 Task: Create a due date automation trigger when advanced on, on the monday before a card is due add fields without custom field "Resume" set to a number greater or equal to 1 and lower or equal to 10 at 11:00 AM.
Action: Mouse moved to (957, 283)
Screenshot: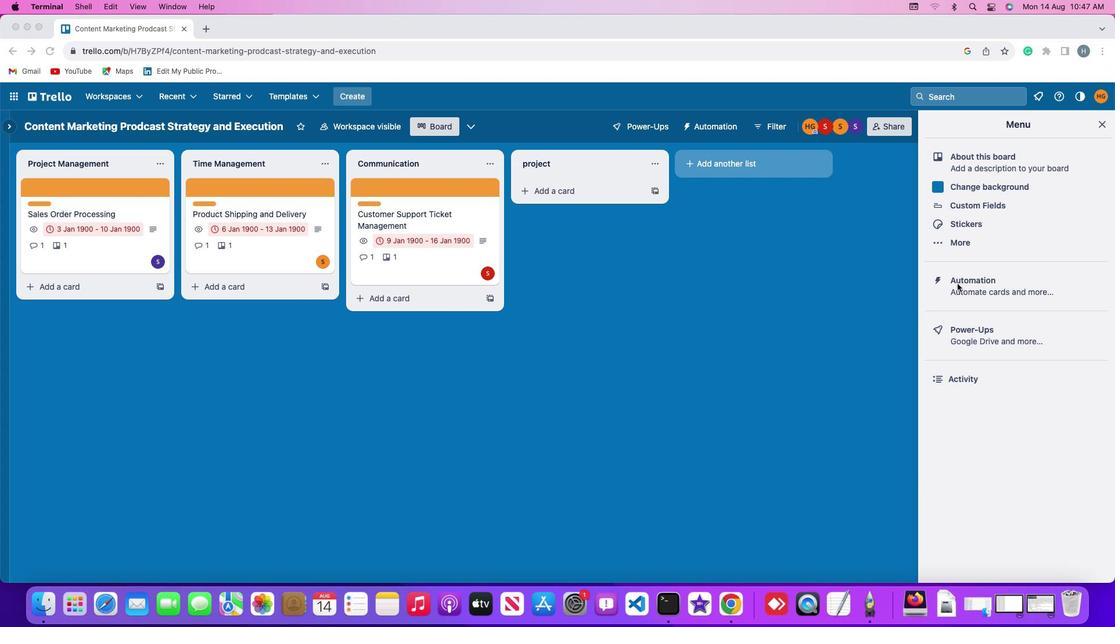 
Action: Mouse pressed left at (957, 283)
Screenshot: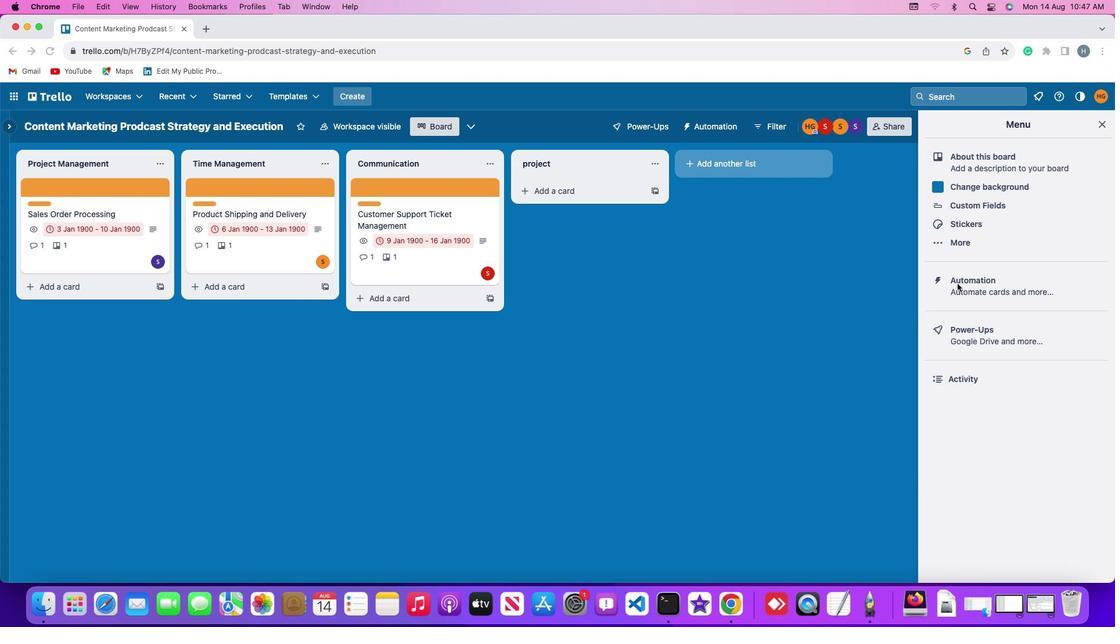 
Action: Mouse pressed left at (957, 283)
Screenshot: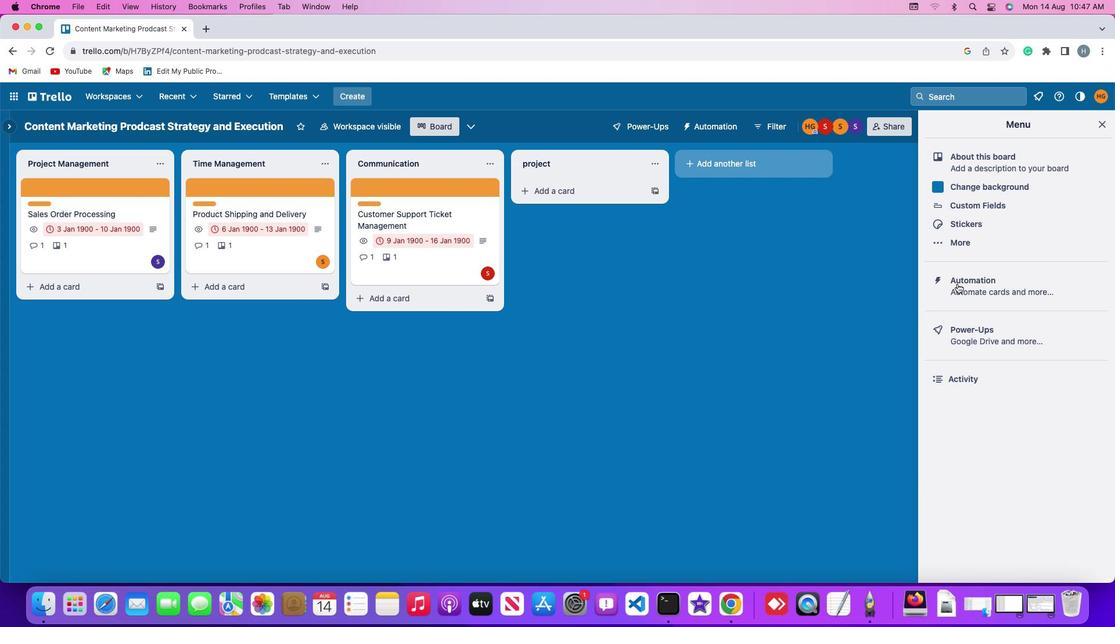 
Action: Mouse moved to (76, 275)
Screenshot: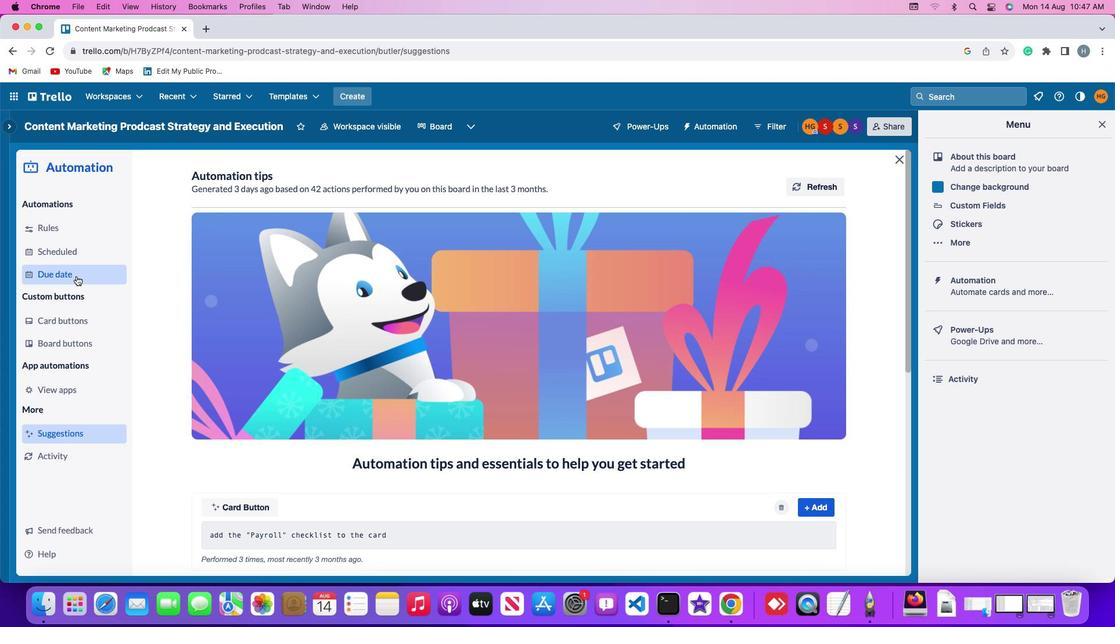 
Action: Mouse pressed left at (76, 275)
Screenshot: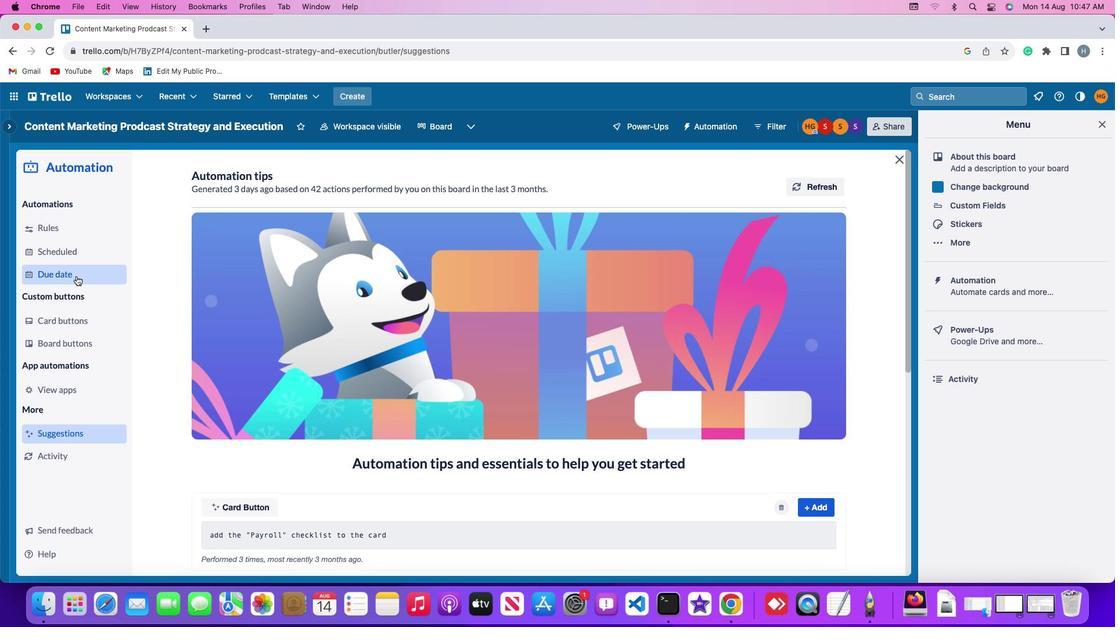 
Action: Mouse moved to (767, 178)
Screenshot: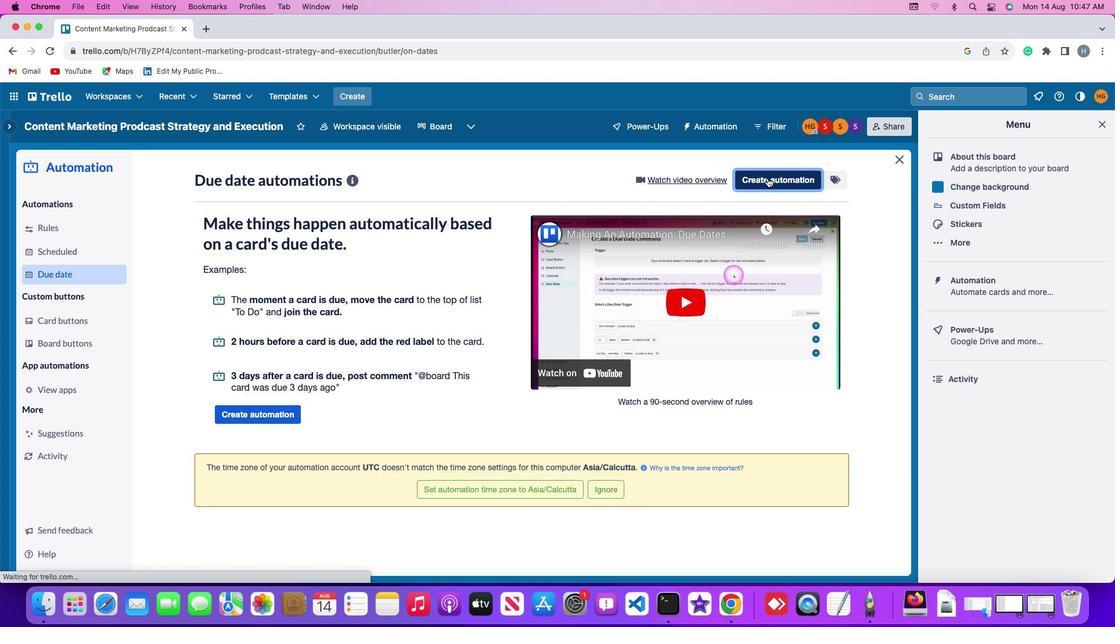 
Action: Mouse pressed left at (767, 178)
Screenshot: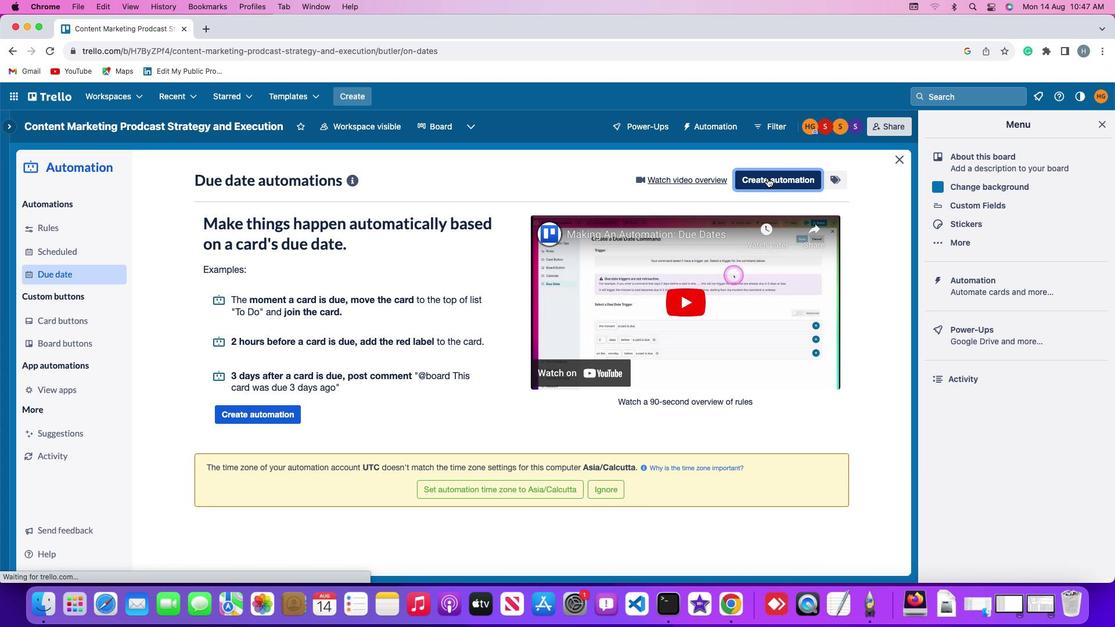 
Action: Mouse moved to (272, 289)
Screenshot: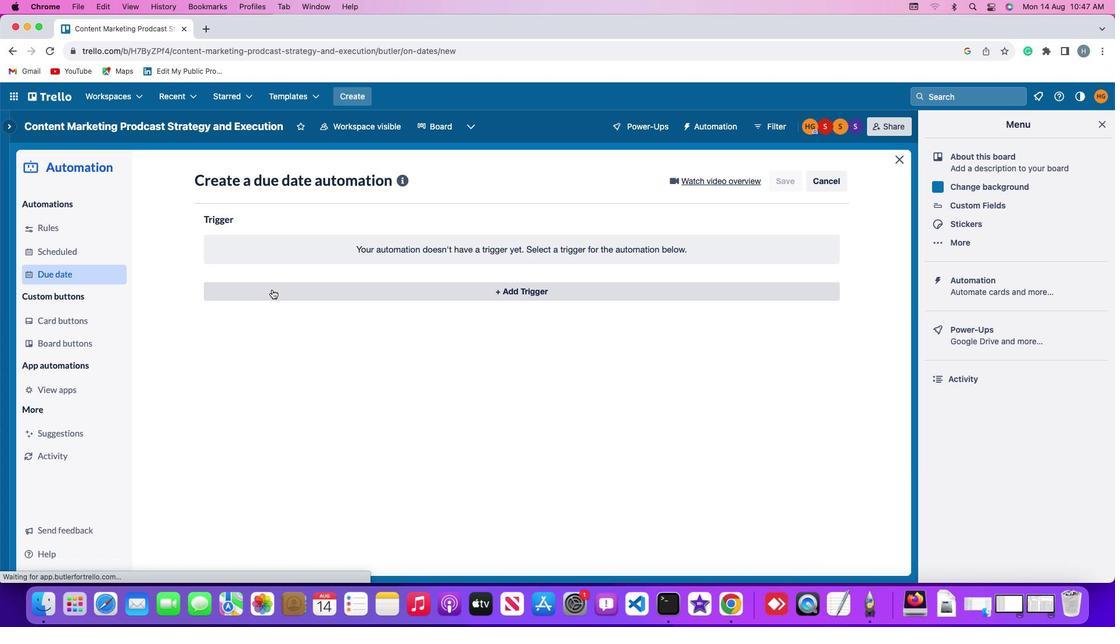 
Action: Mouse pressed left at (272, 289)
Screenshot: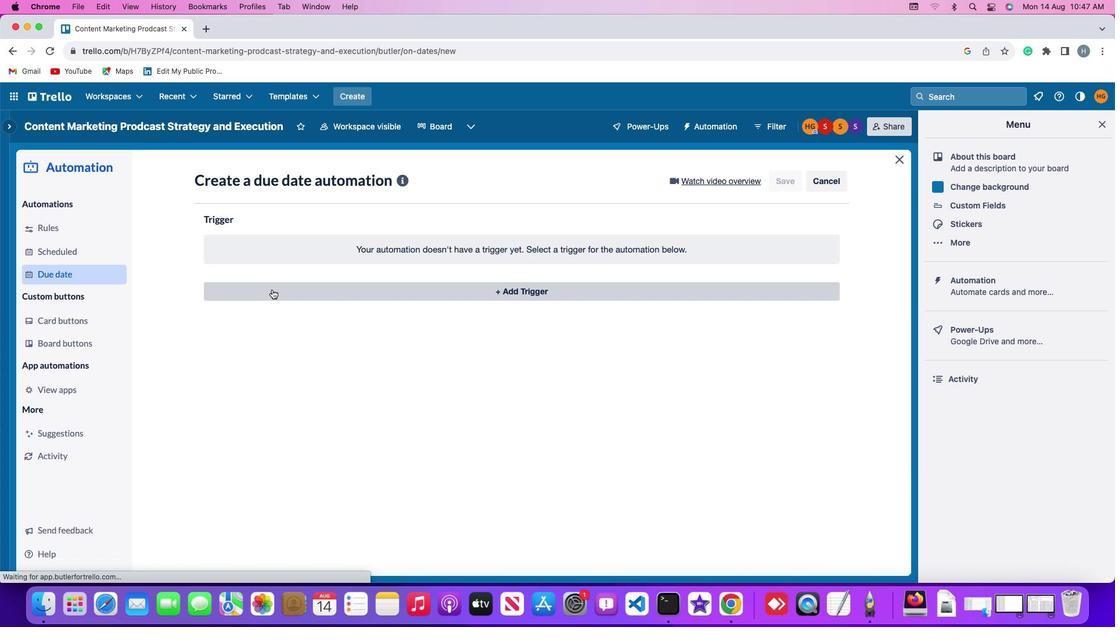 
Action: Mouse moved to (249, 513)
Screenshot: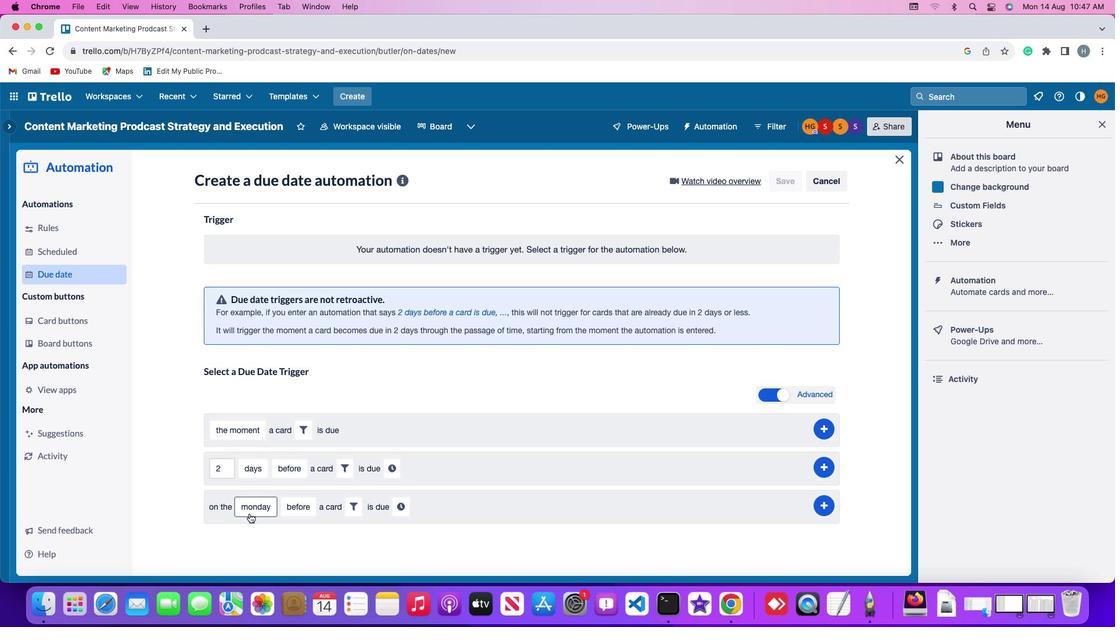 
Action: Mouse pressed left at (249, 513)
Screenshot: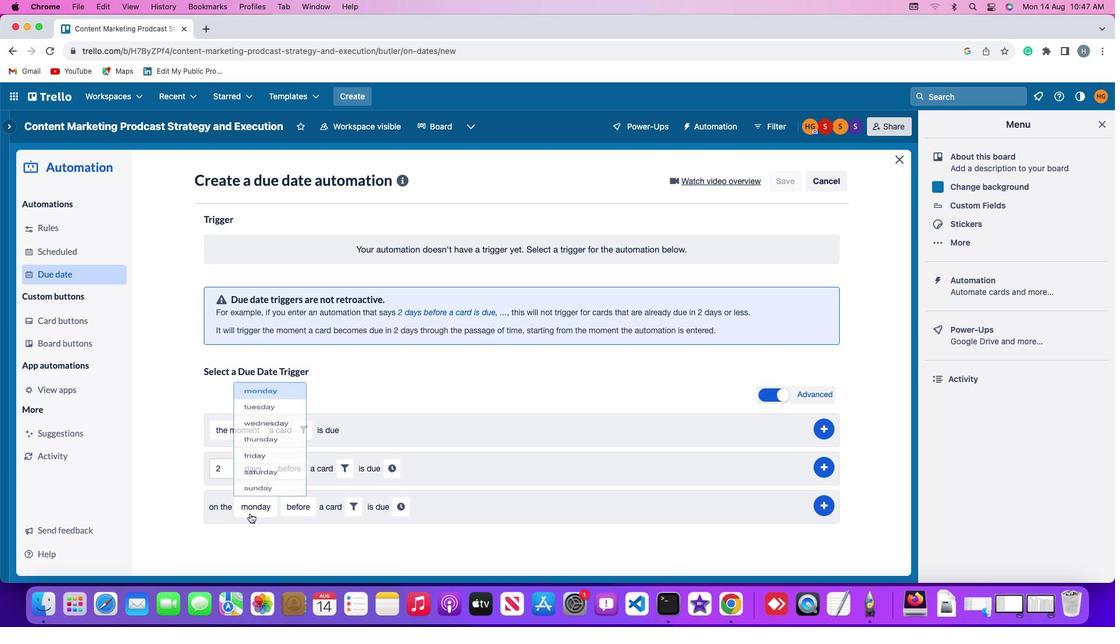 
Action: Mouse moved to (276, 348)
Screenshot: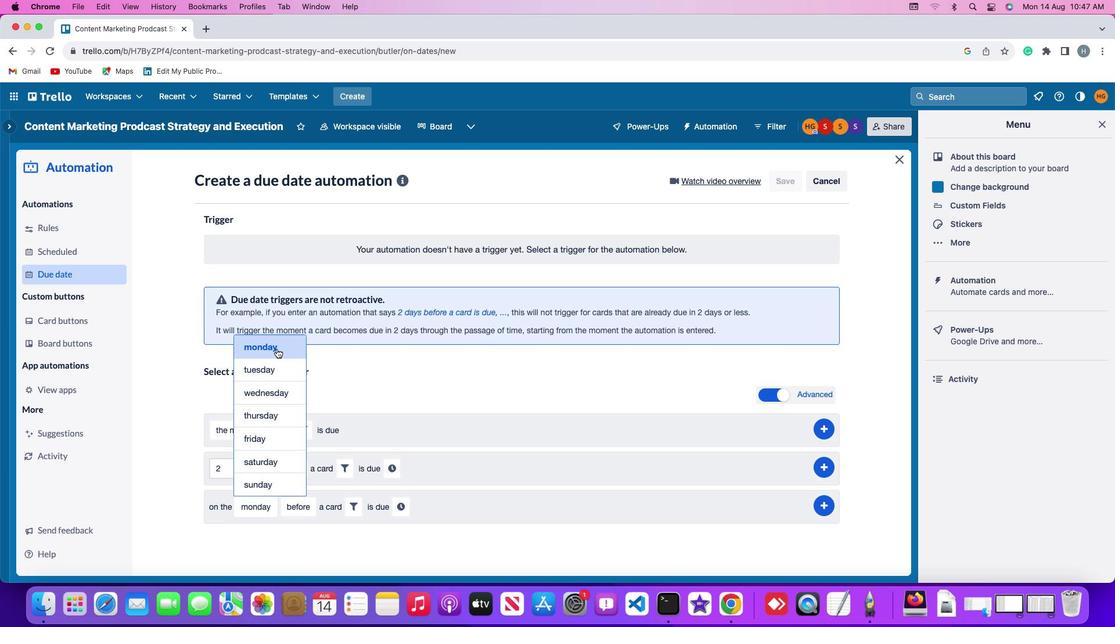 
Action: Mouse pressed left at (276, 348)
Screenshot: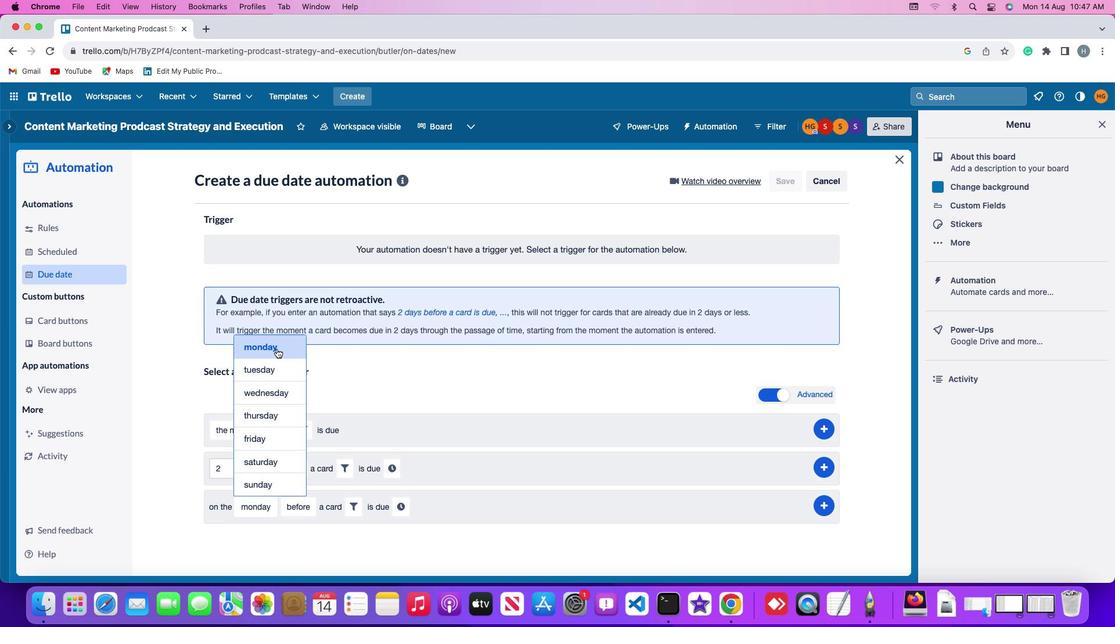 
Action: Mouse moved to (300, 501)
Screenshot: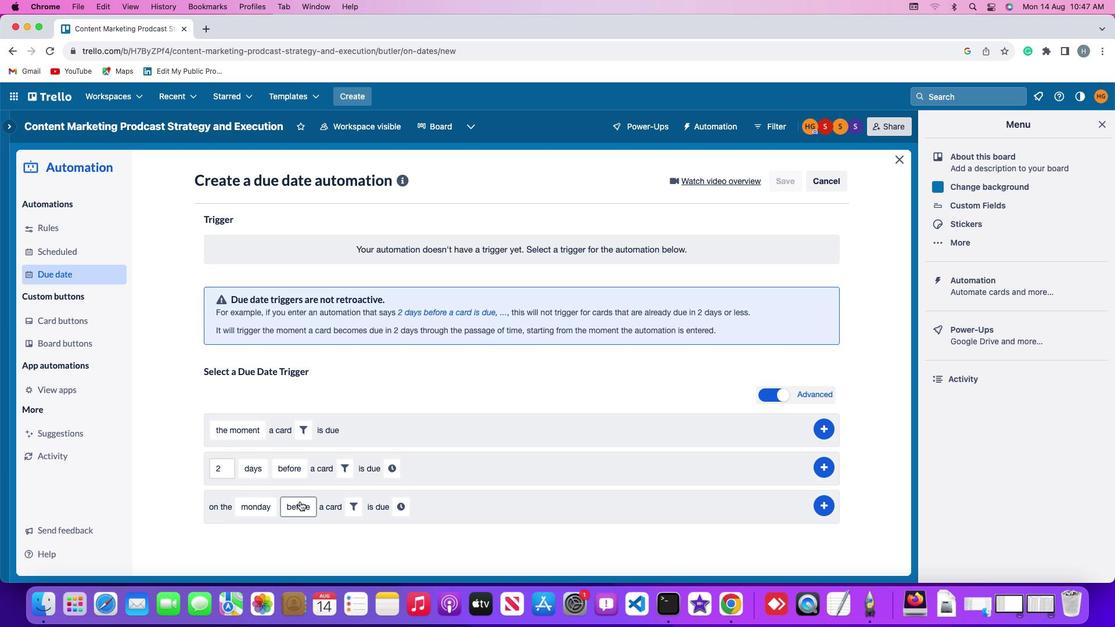 
Action: Mouse pressed left at (300, 501)
Screenshot: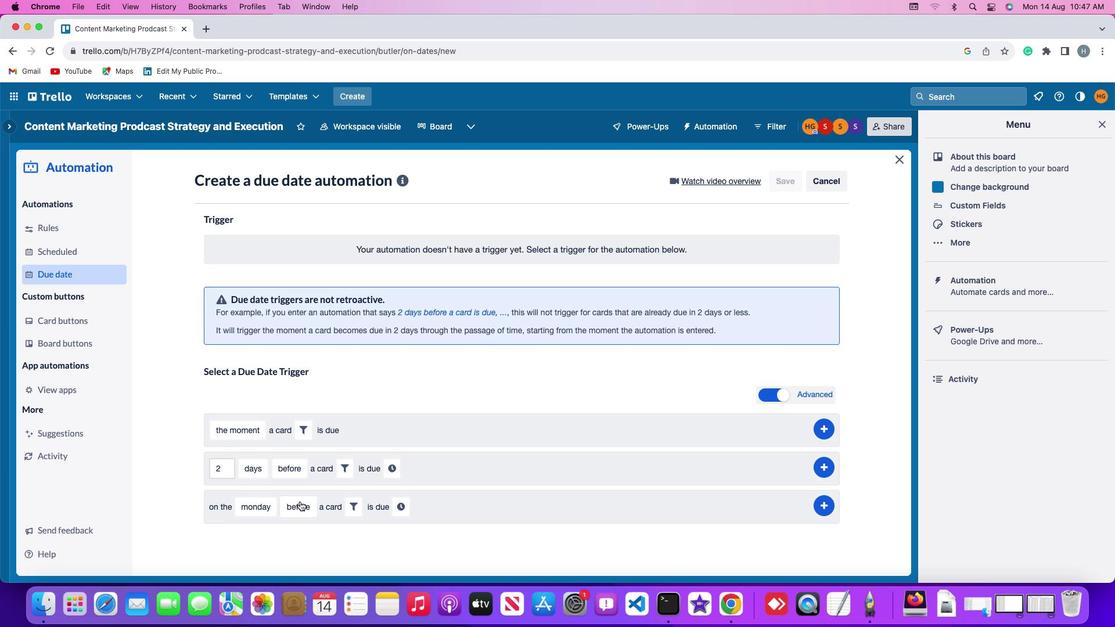 
Action: Mouse moved to (315, 418)
Screenshot: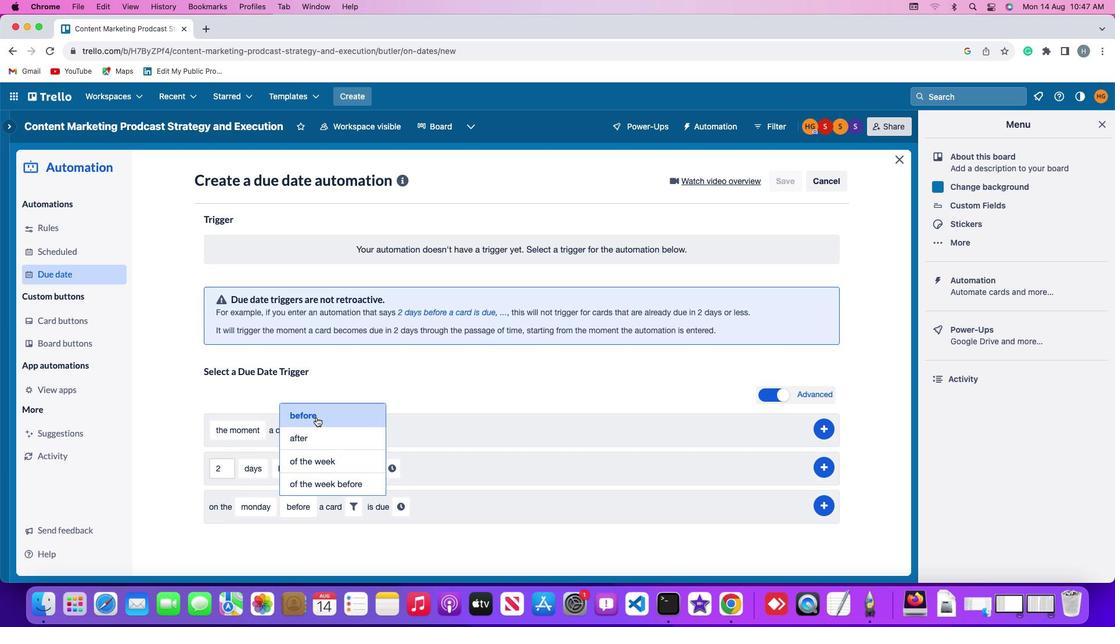 
Action: Mouse pressed left at (315, 418)
Screenshot: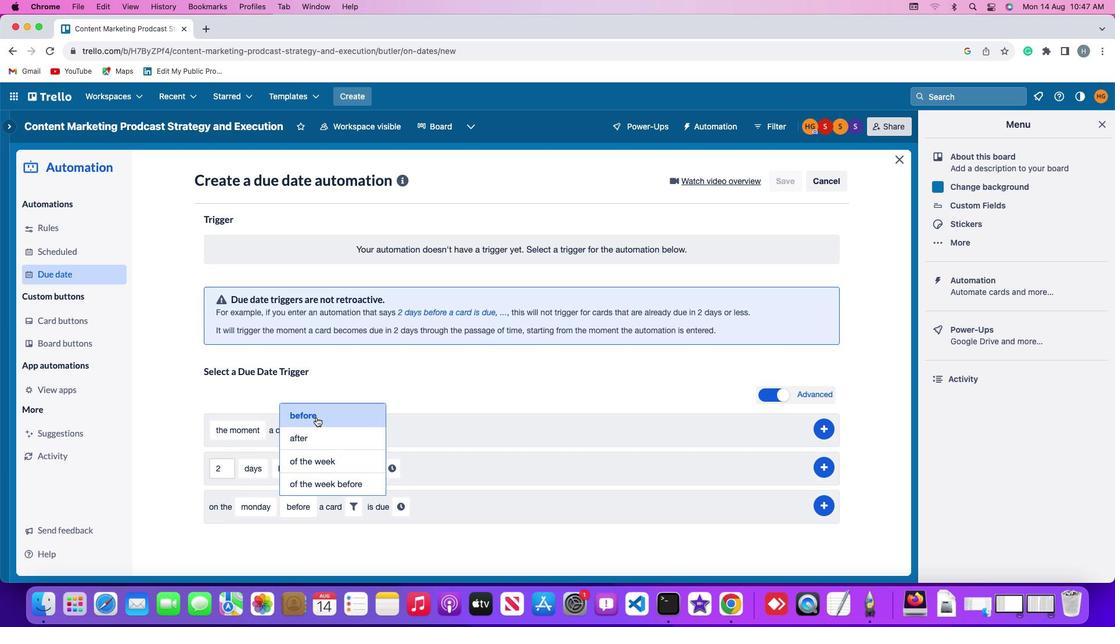 
Action: Mouse moved to (354, 509)
Screenshot: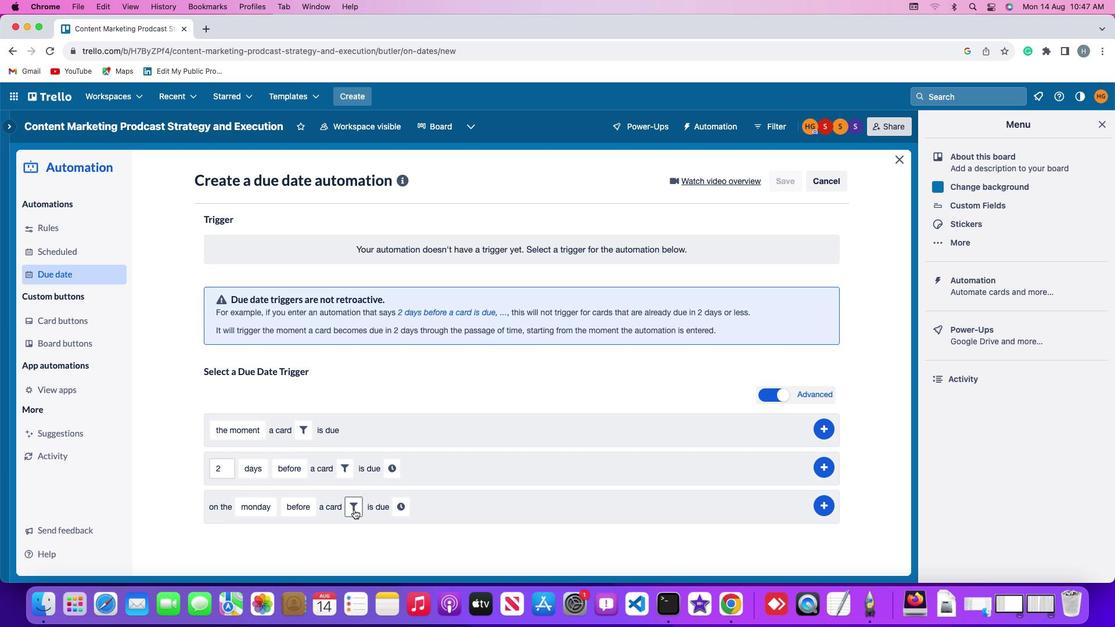 
Action: Mouse pressed left at (354, 509)
Screenshot: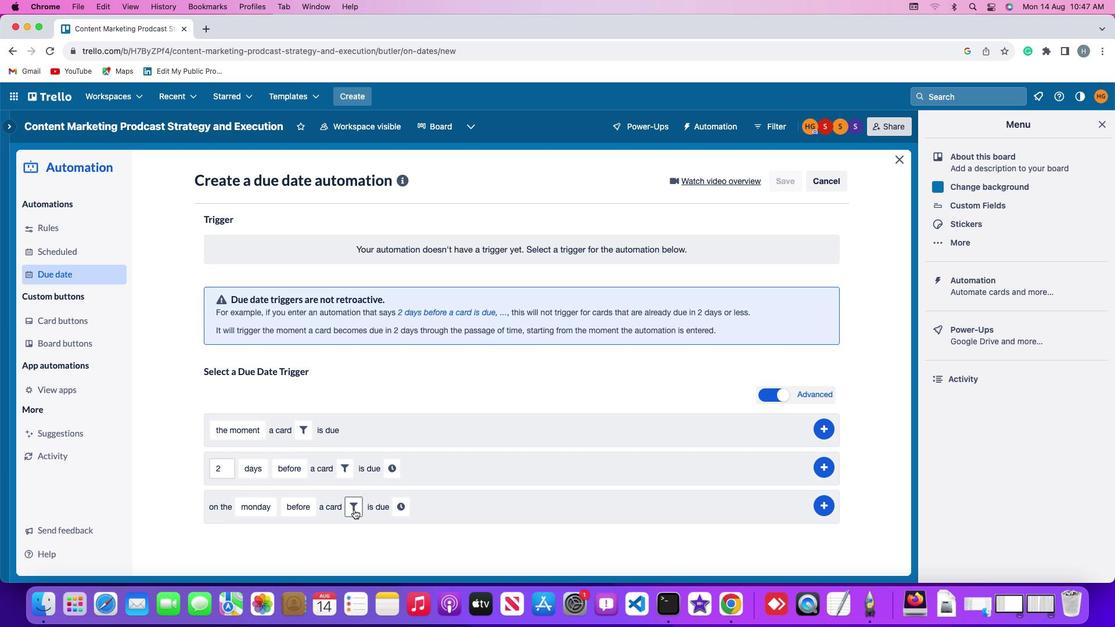 
Action: Mouse moved to (541, 547)
Screenshot: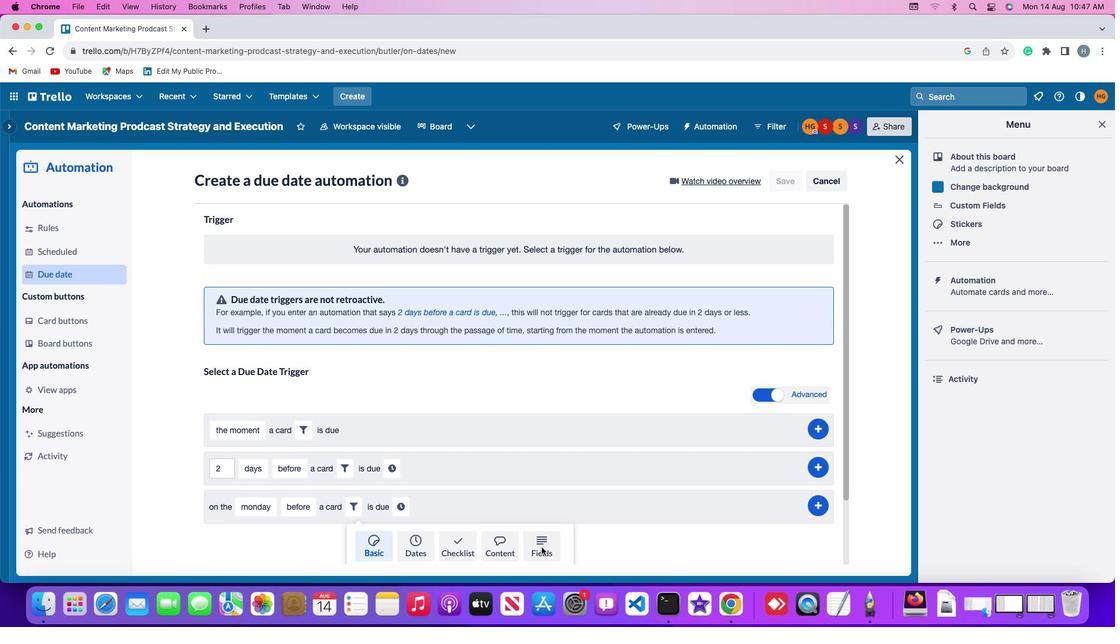 
Action: Mouse pressed left at (541, 547)
Screenshot: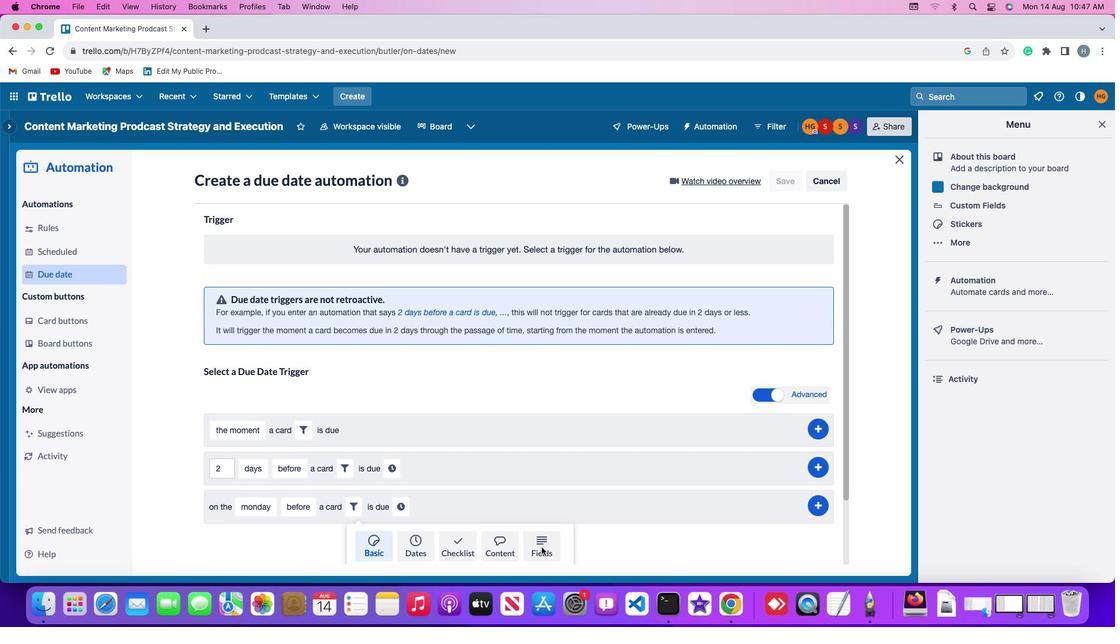 
Action: Mouse moved to (279, 534)
Screenshot: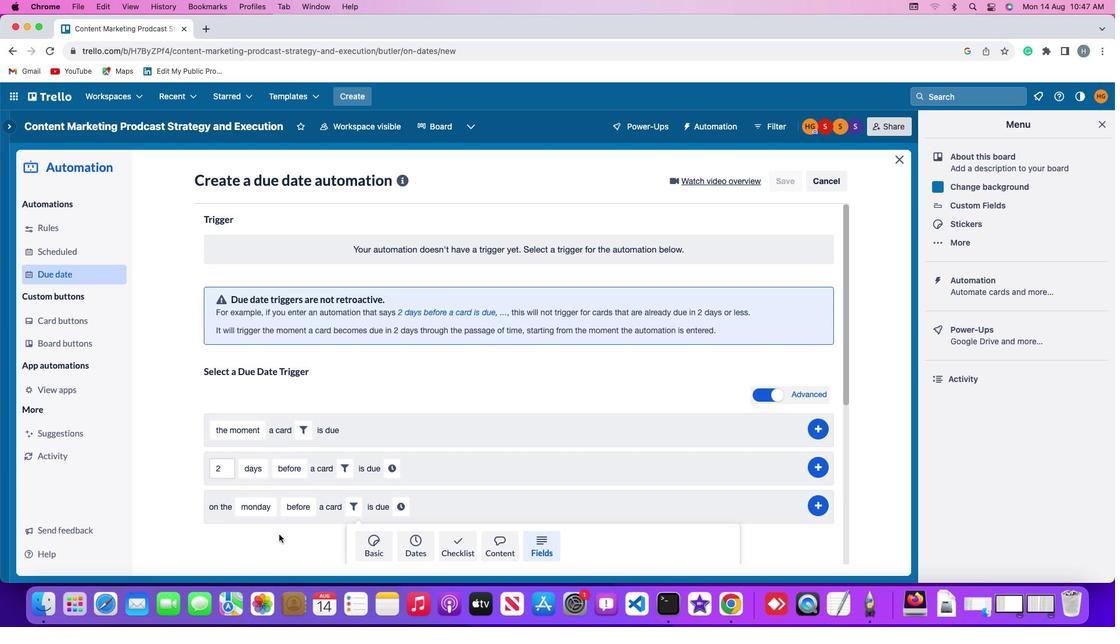 
Action: Mouse scrolled (279, 534) with delta (0, 0)
Screenshot: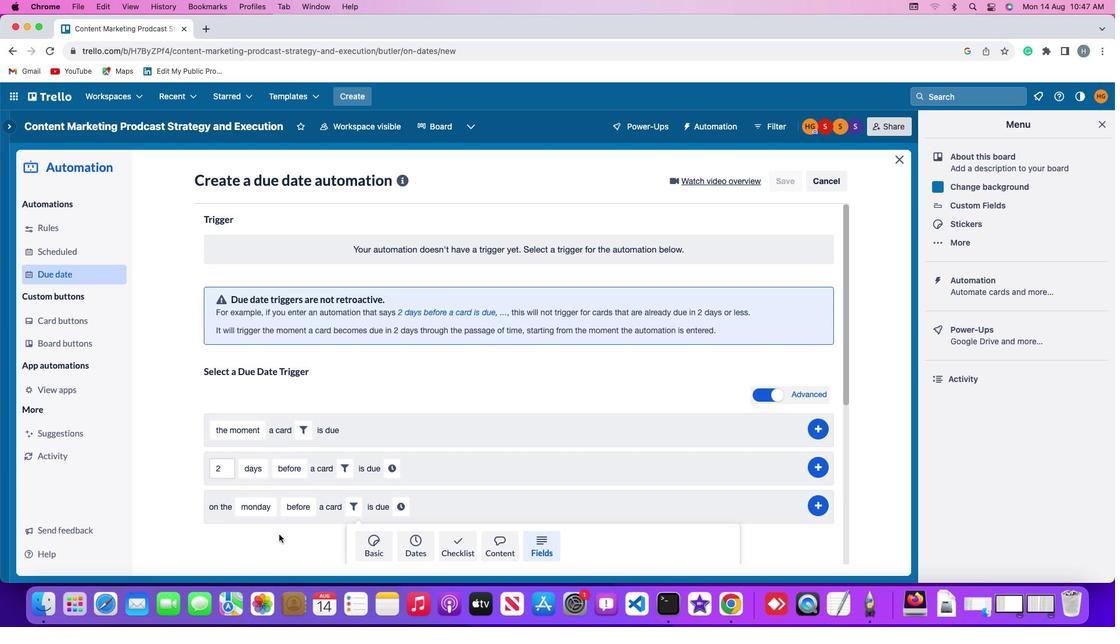 
Action: Mouse scrolled (279, 534) with delta (0, 0)
Screenshot: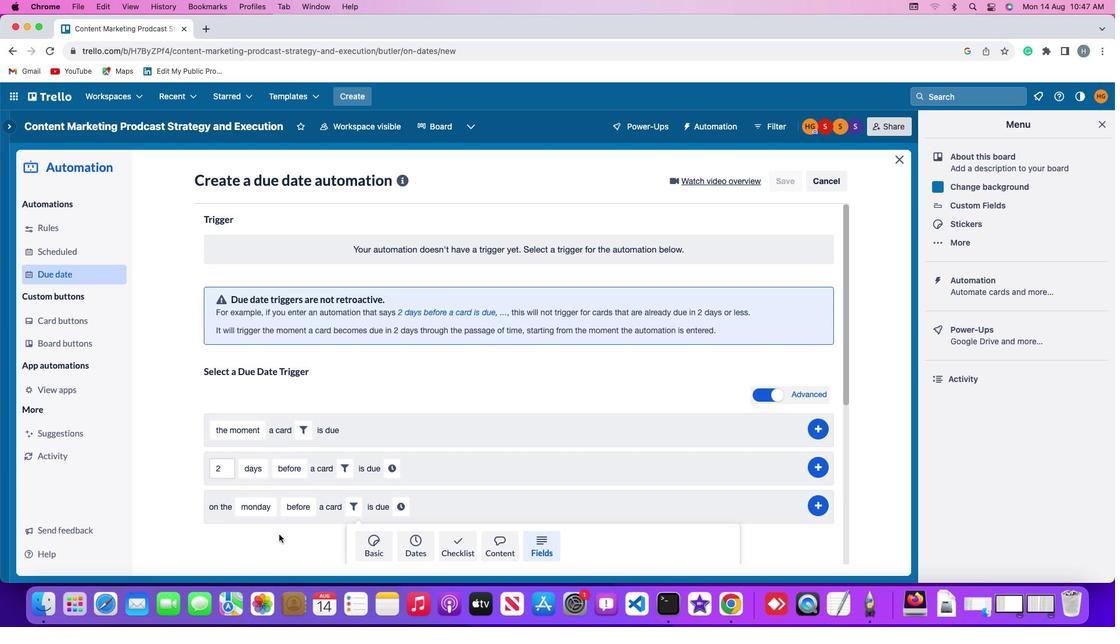 
Action: Mouse moved to (278, 534)
Screenshot: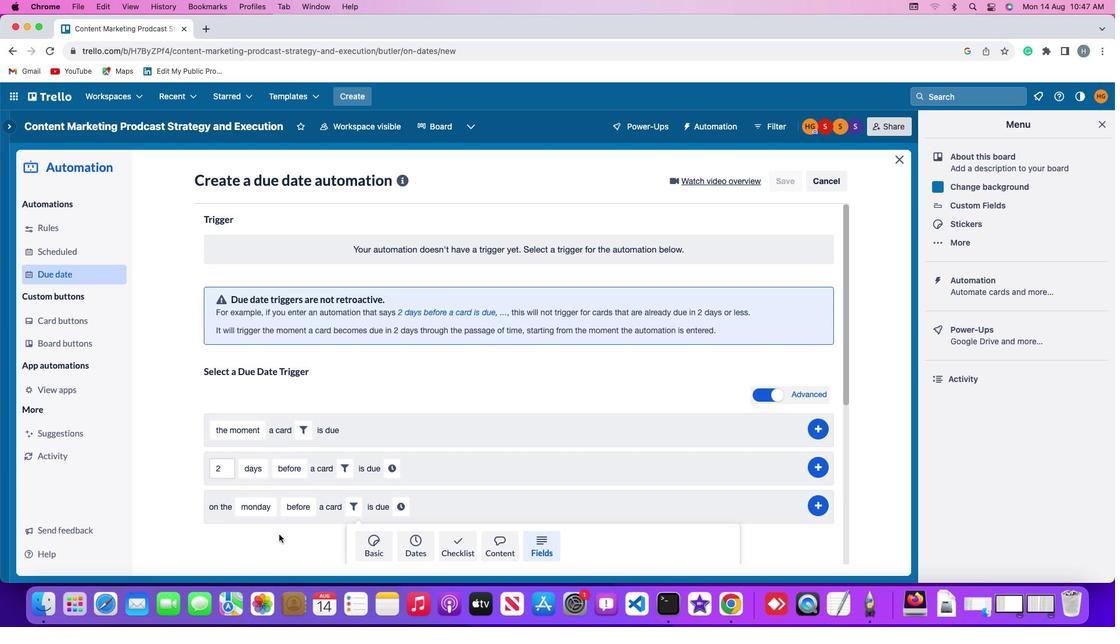 
Action: Mouse scrolled (278, 534) with delta (0, -1)
Screenshot: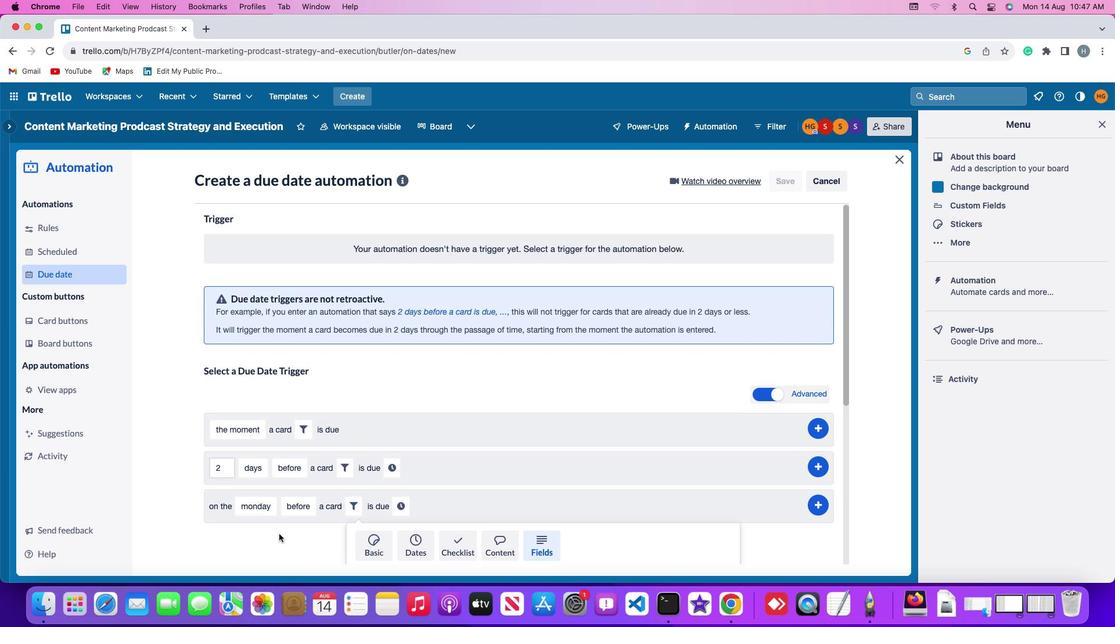 
Action: Mouse moved to (278, 534)
Screenshot: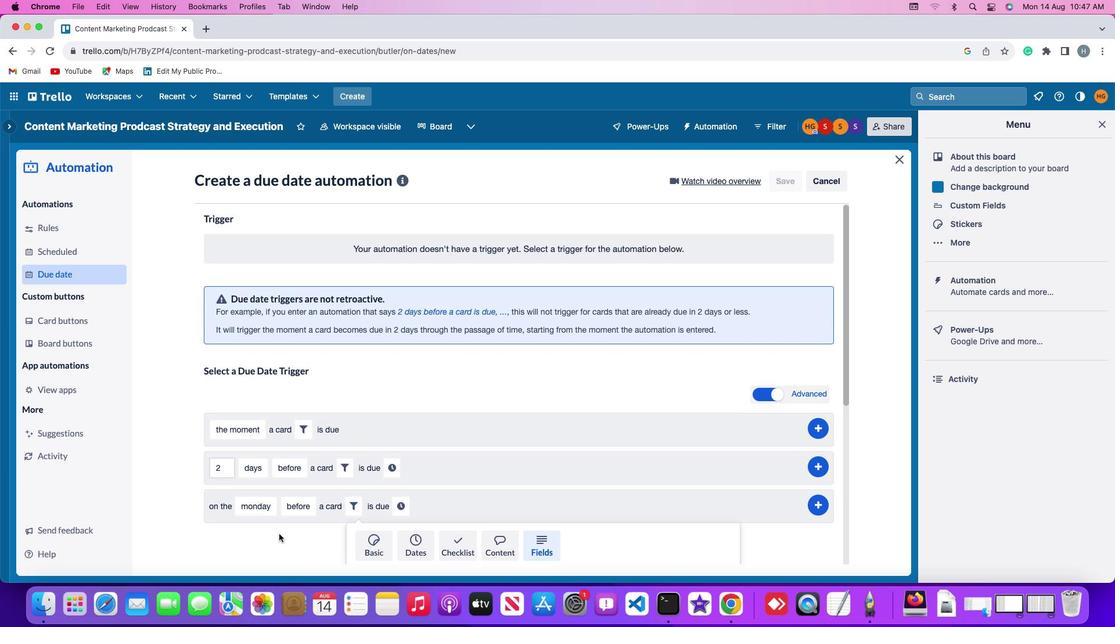
Action: Mouse scrolled (278, 534) with delta (0, -2)
Screenshot: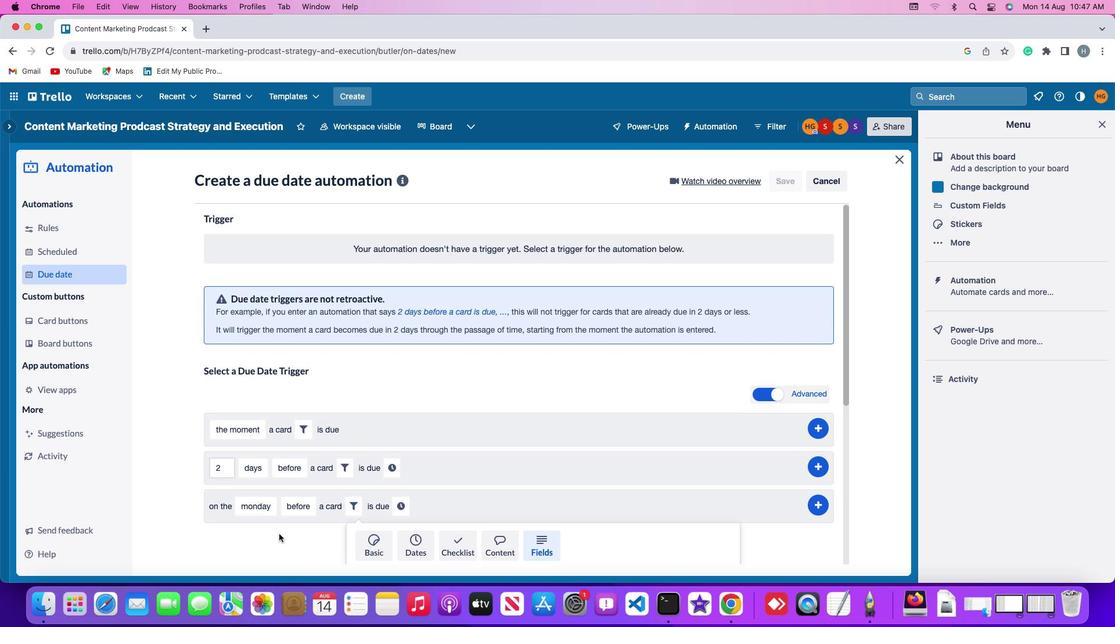 
Action: Mouse moved to (278, 532)
Screenshot: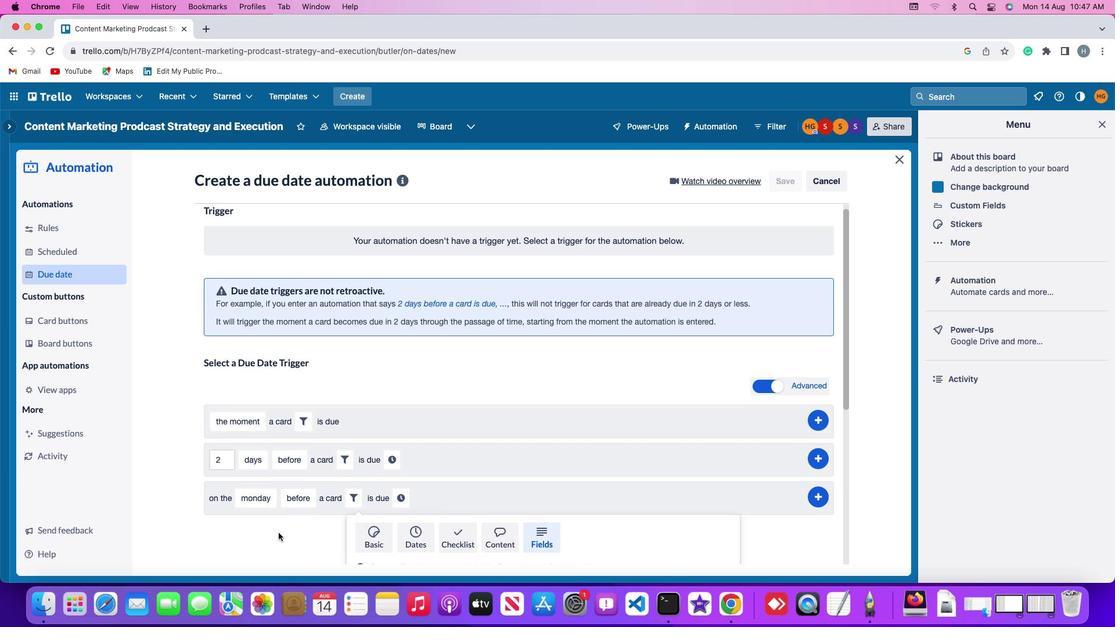 
Action: Mouse scrolled (278, 532) with delta (0, -3)
Screenshot: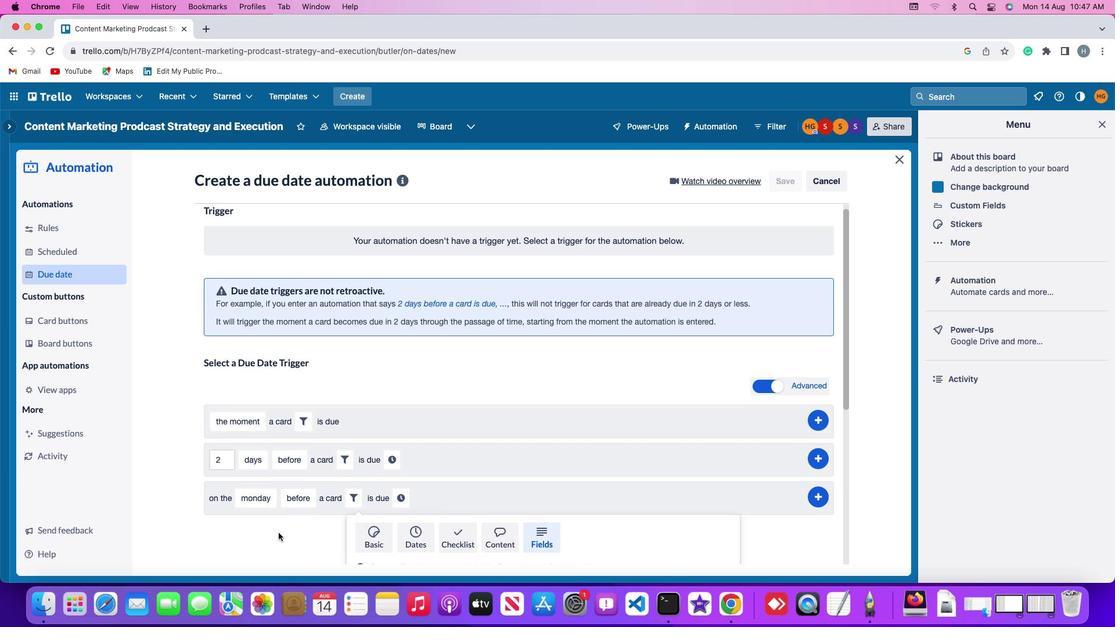 
Action: Mouse moved to (277, 529)
Screenshot: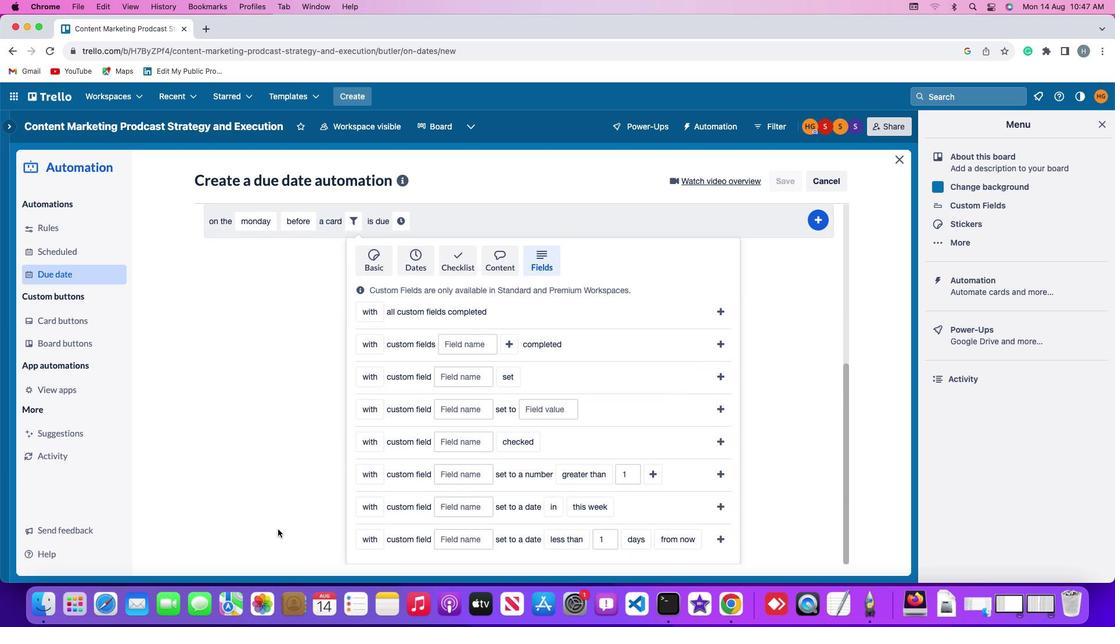 
Action: Mouse scrolled (277, 529) with delta (0, 0)
Screenshot: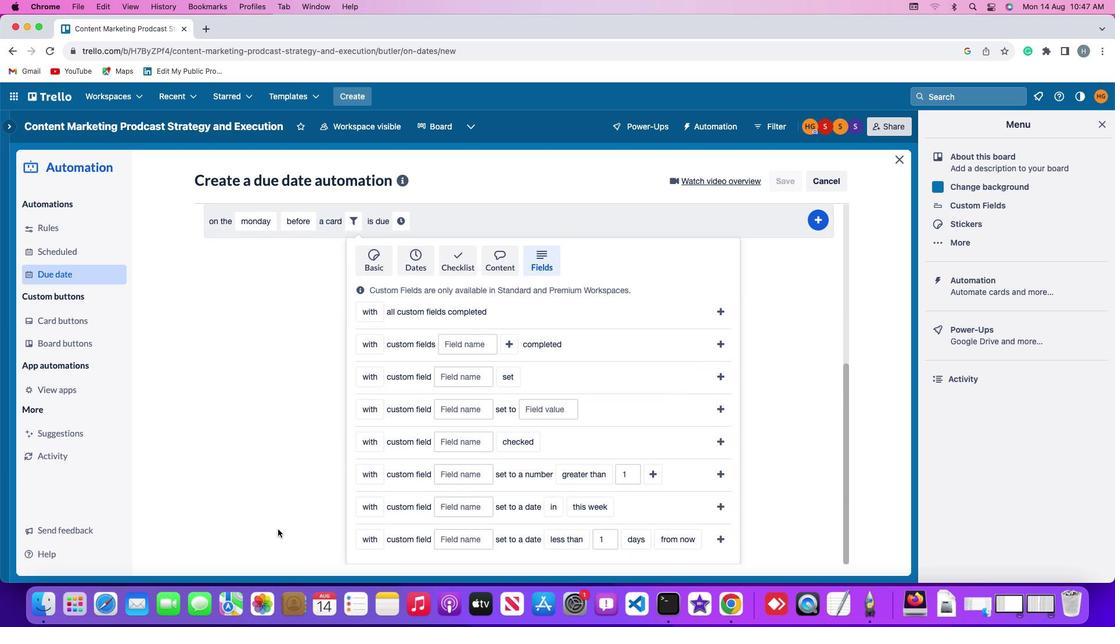 
Action: Mouse scrolled (277, 529) with delta (0, 0)
Screenshot: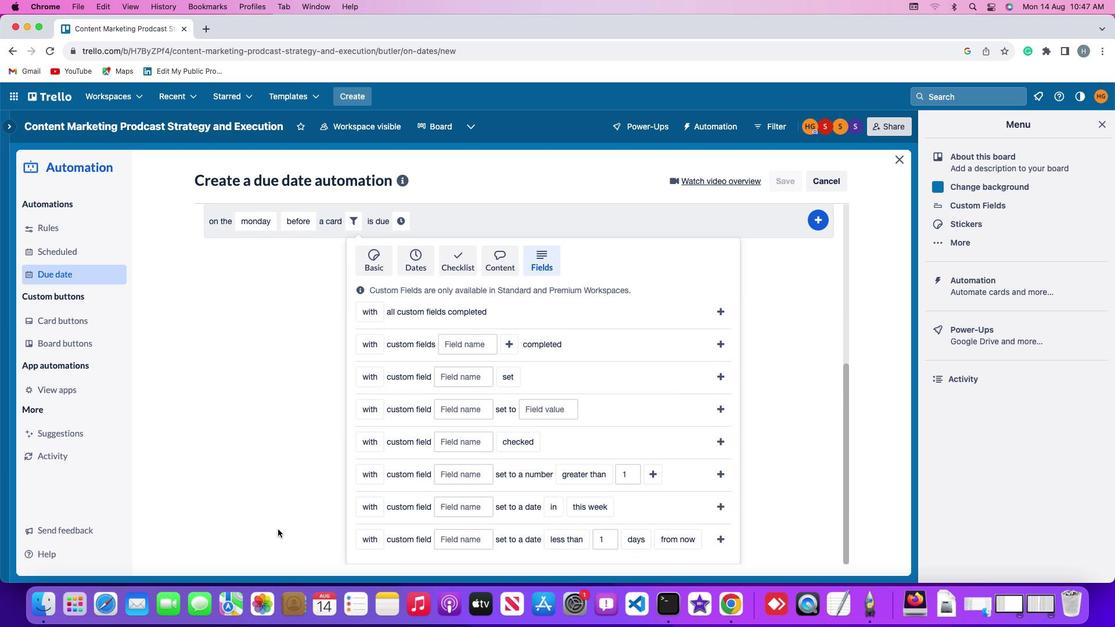 
Action: Mouse moved to (277, 527)
Screenshot: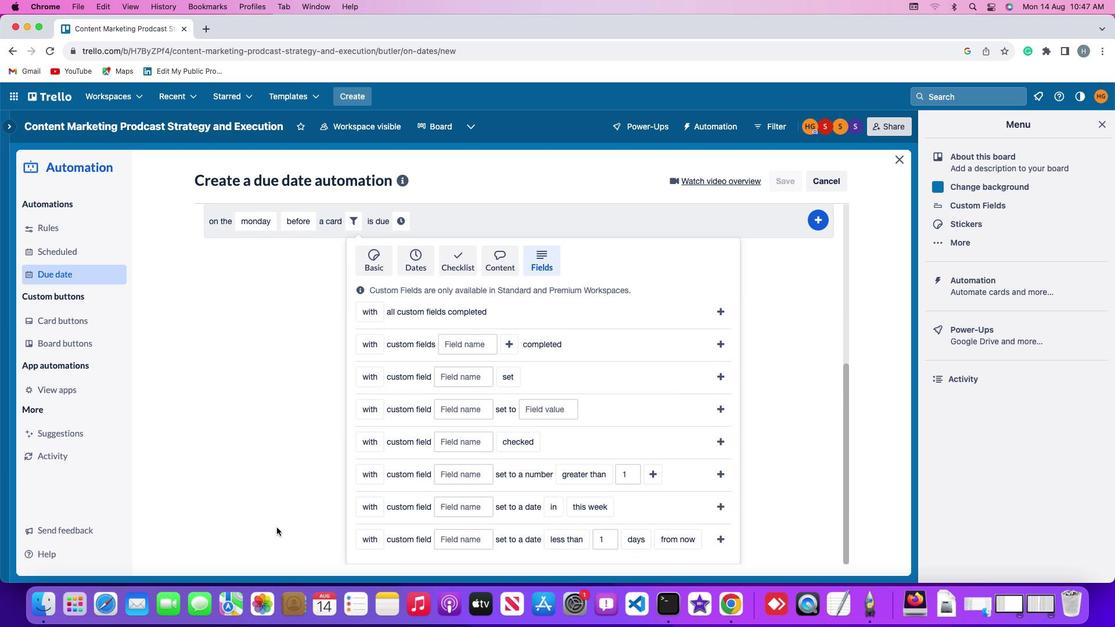 
Action: Mouse scrolled (277, 527) with delta (0, -1)
Screenshot: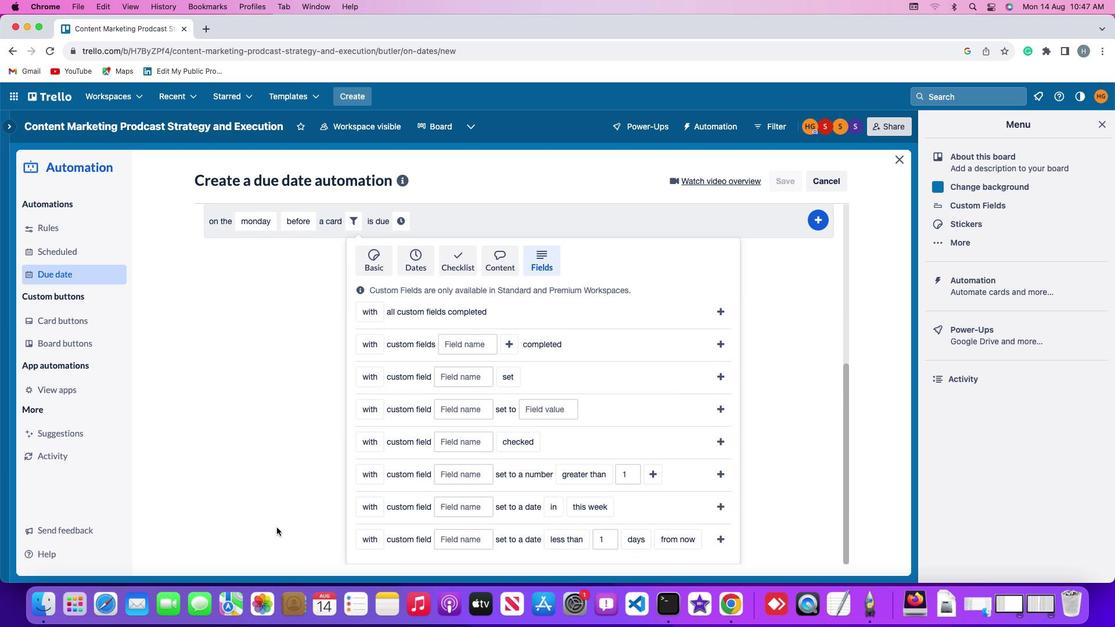 
Action: Mouse moved to (371, 480)
Screenshot: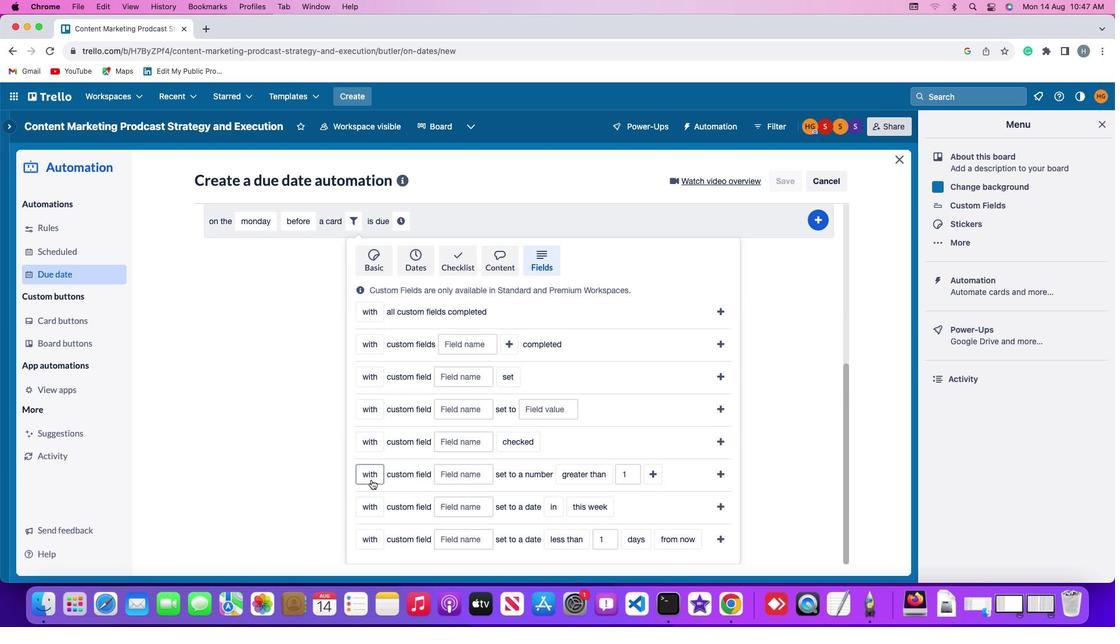 
Action: Mouse pressed left at (371, 480)
Screenshot: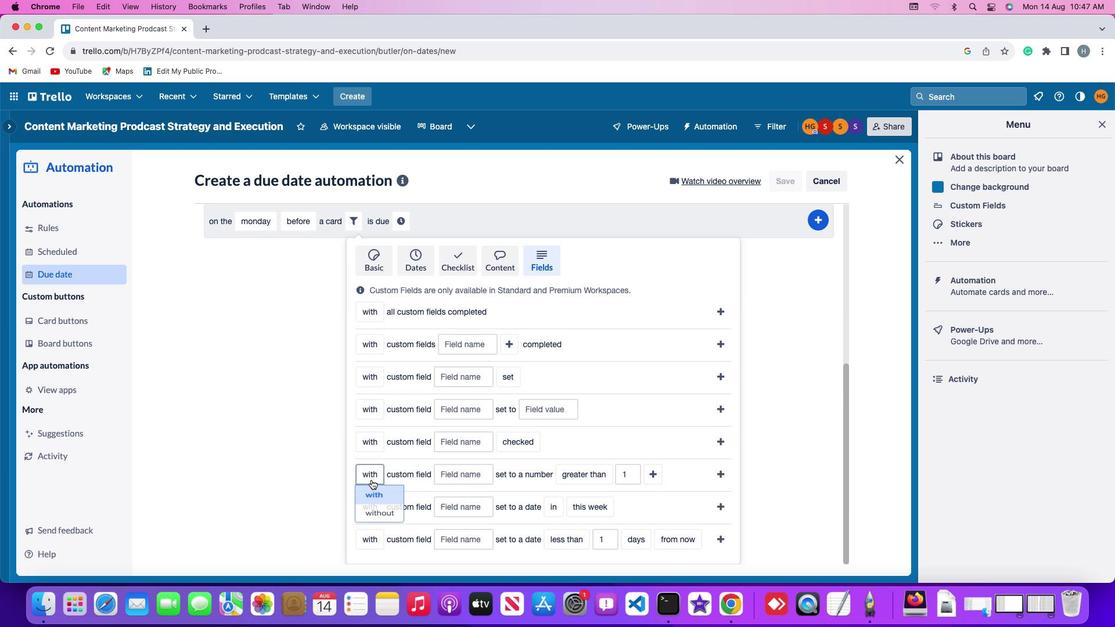 
Action: Mouse moved to (372, 520)
Screenshot: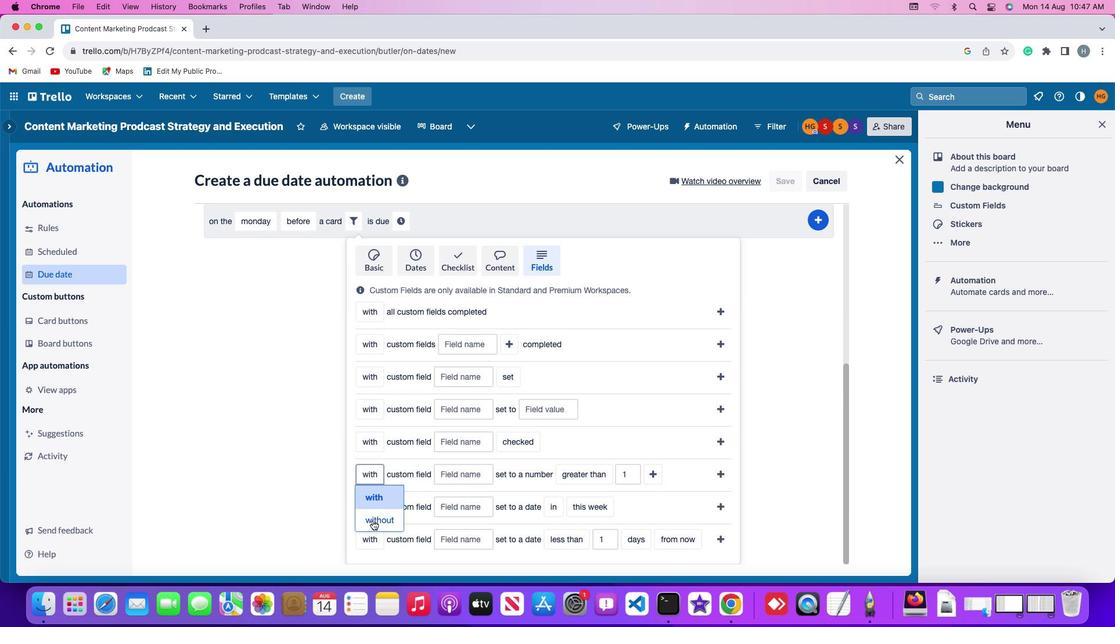 
Action: Mouse pressed left at (372, 520)
Screenshot: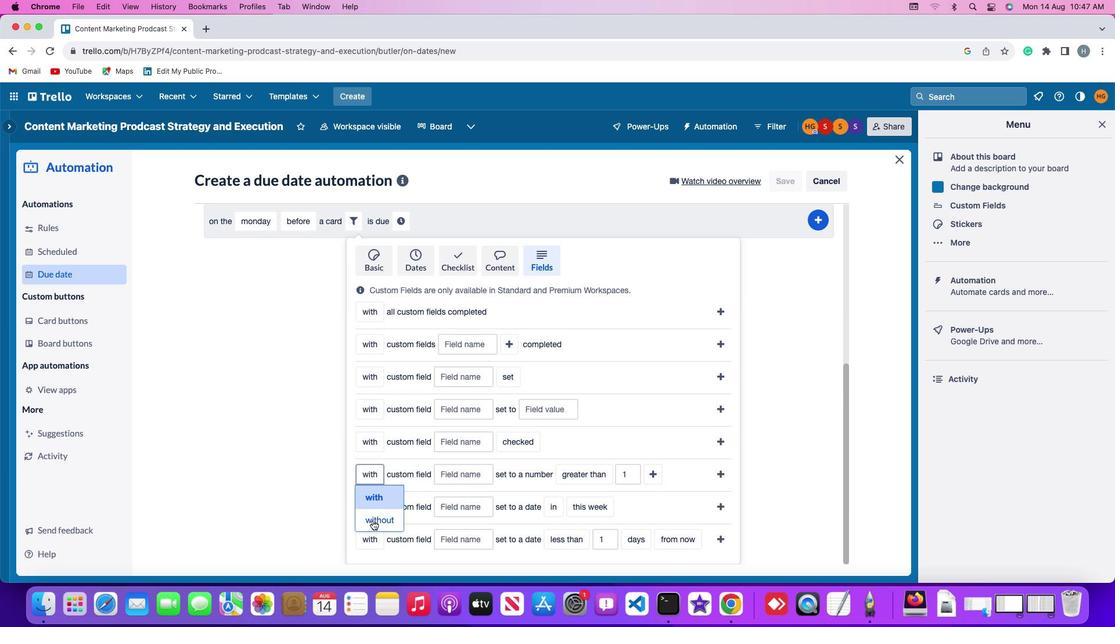 
Action: Mouse moved to (482, 475)
Screenshot: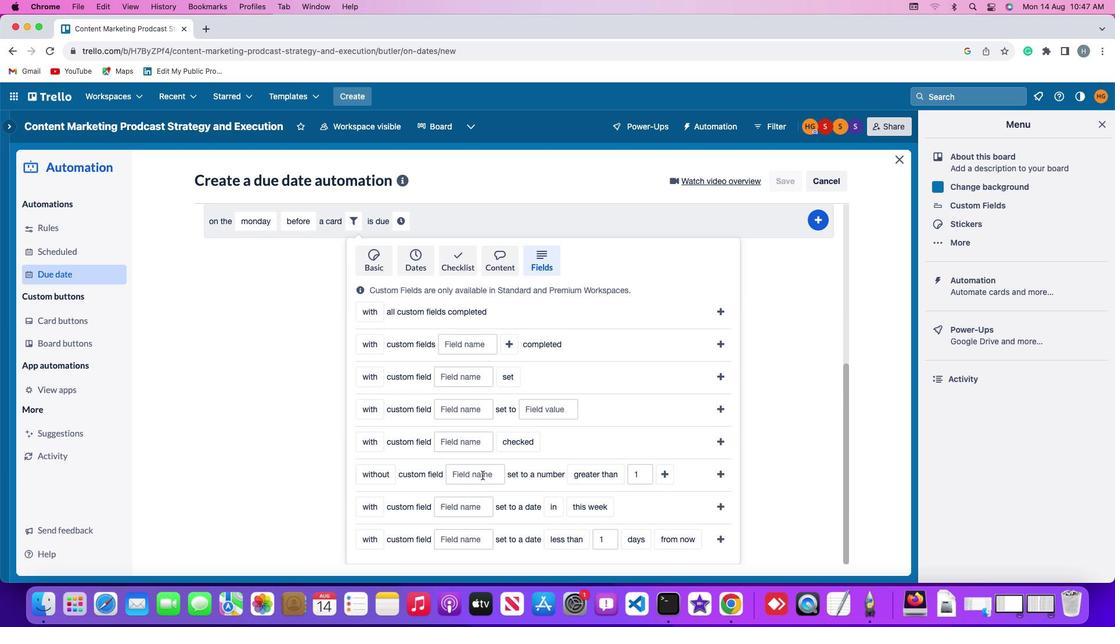 
Action: Mouse pressed left at (482, 475)
Screenshot: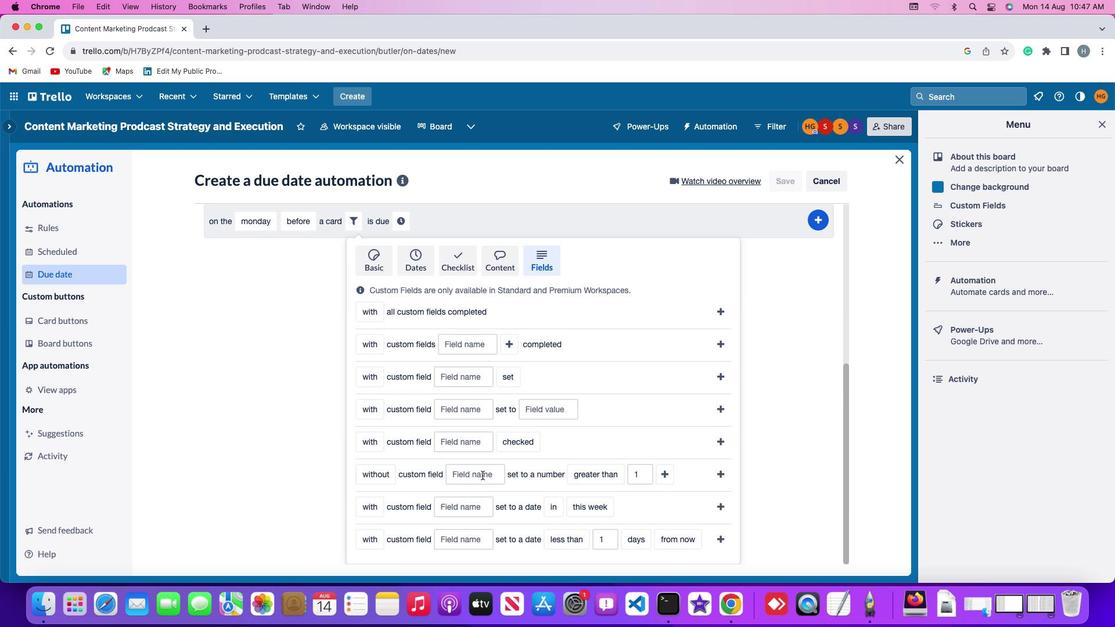 
Action: Mouse moved to (482, 474)
Screenshot: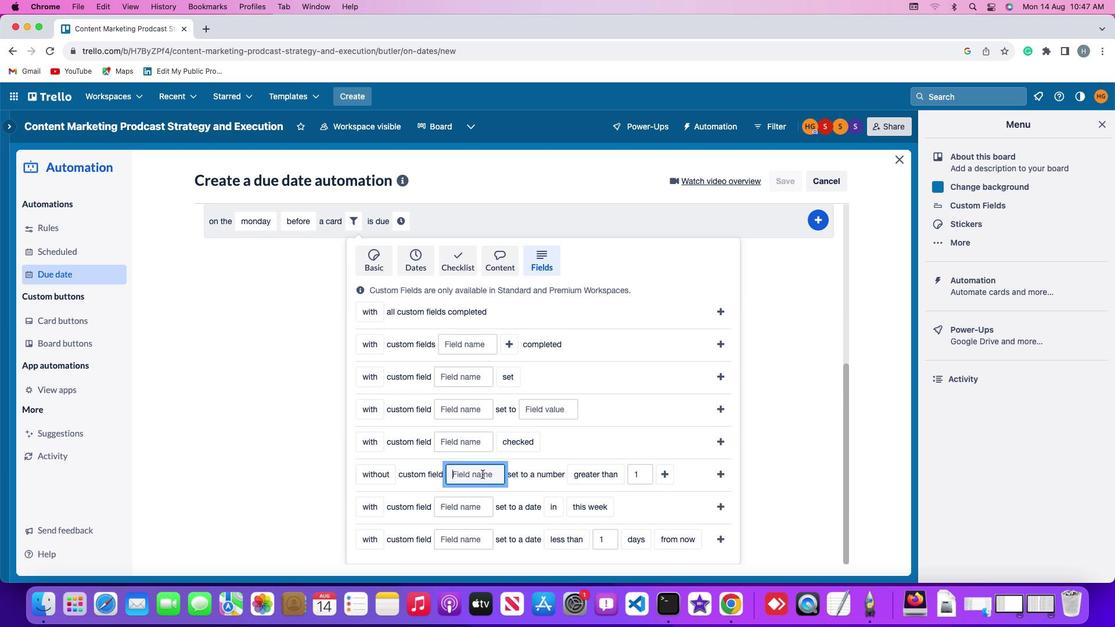 
Action: Key pressed Key.shift'R''e''s''u''m''e'
Screenshot: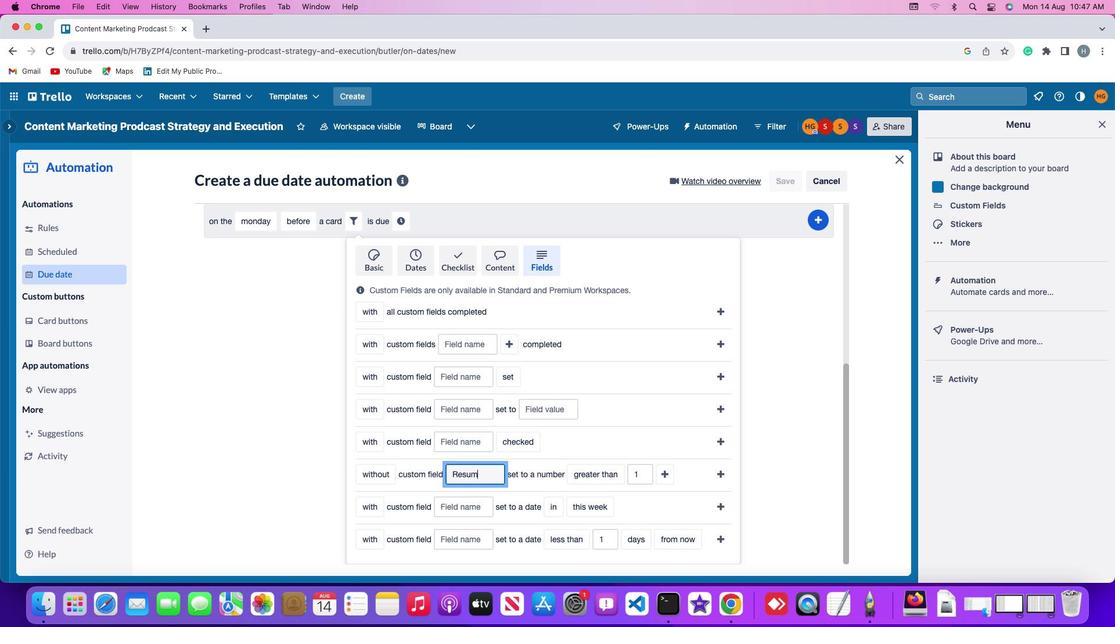 
Action: Mouse moved to (589, 469)
Screenshot: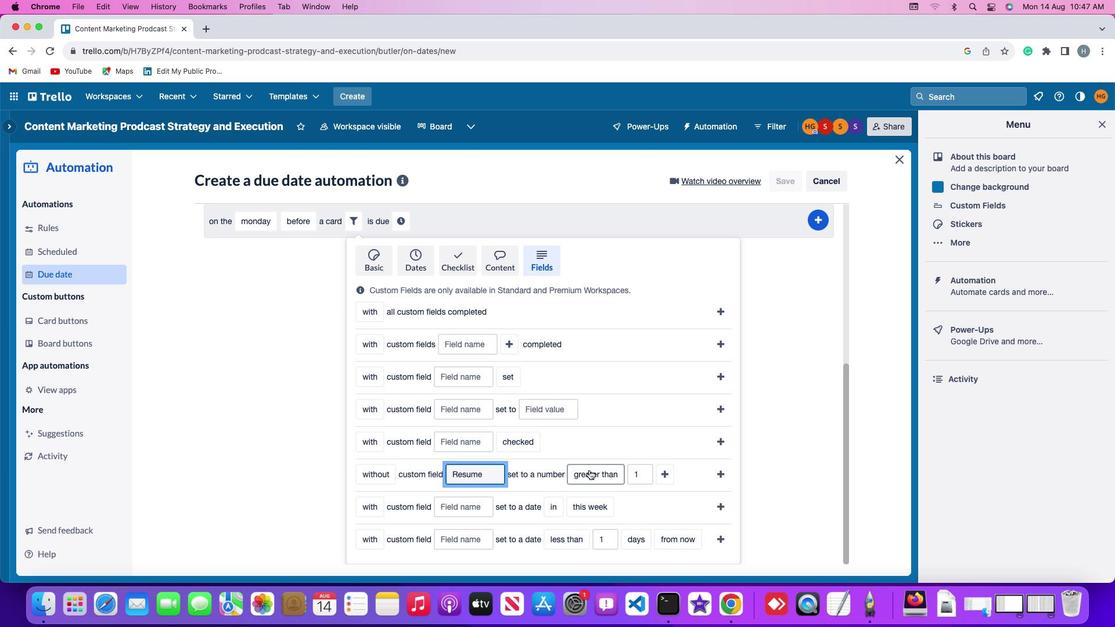 
Action: Mouse pressed left at (589, 469)
Screenshot: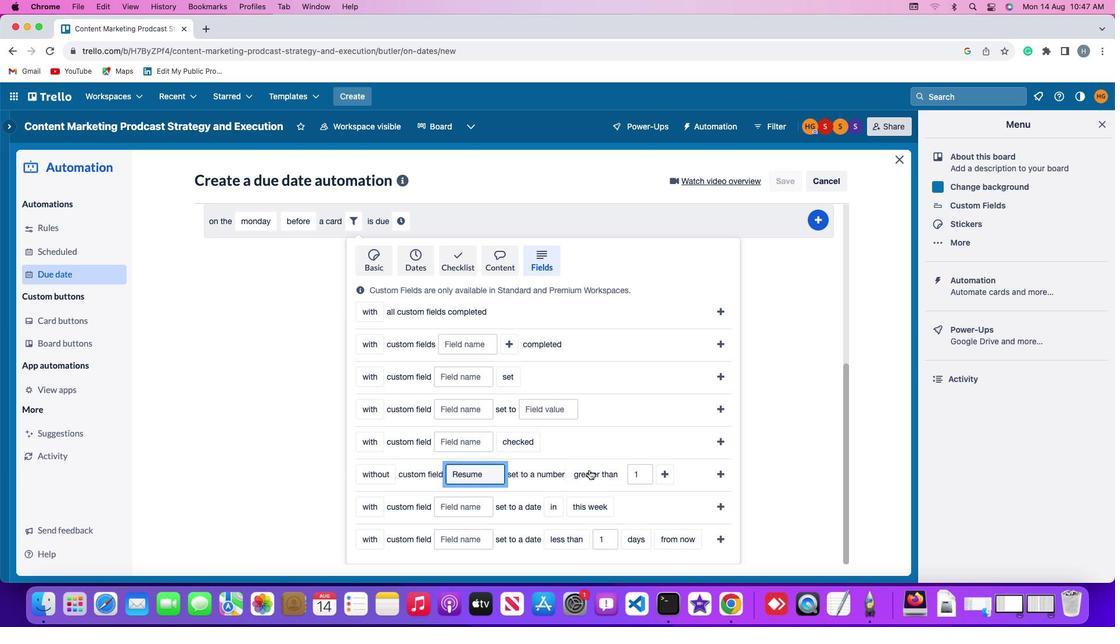 
Action: Mouse moved to (615, 403)
Screenshot: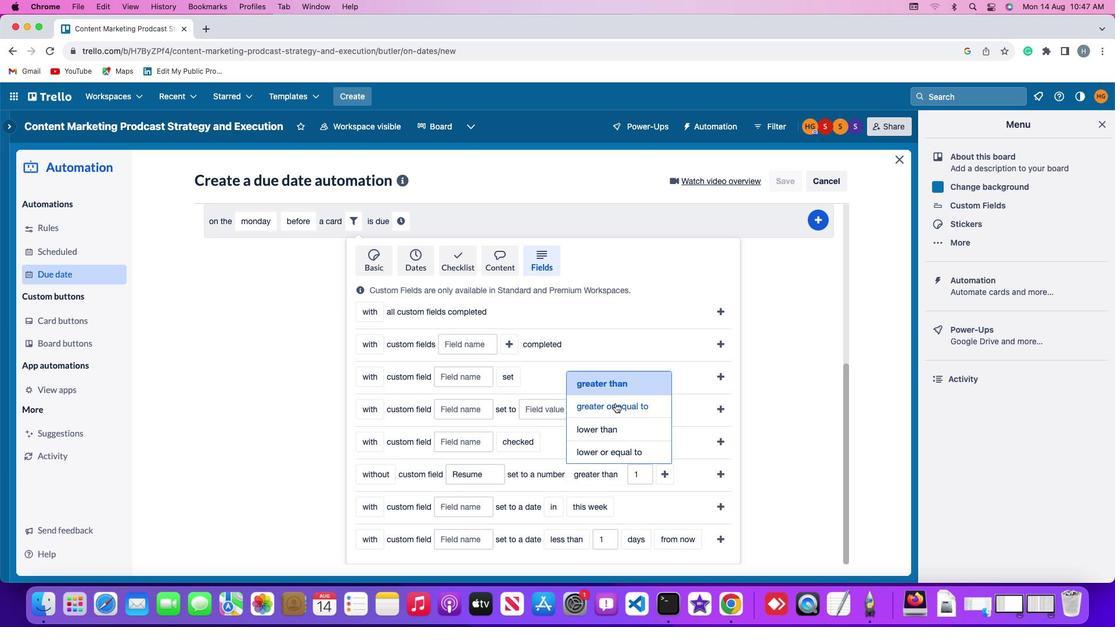 
Action: Mouse pressed left at (615, 403)
Screenshot: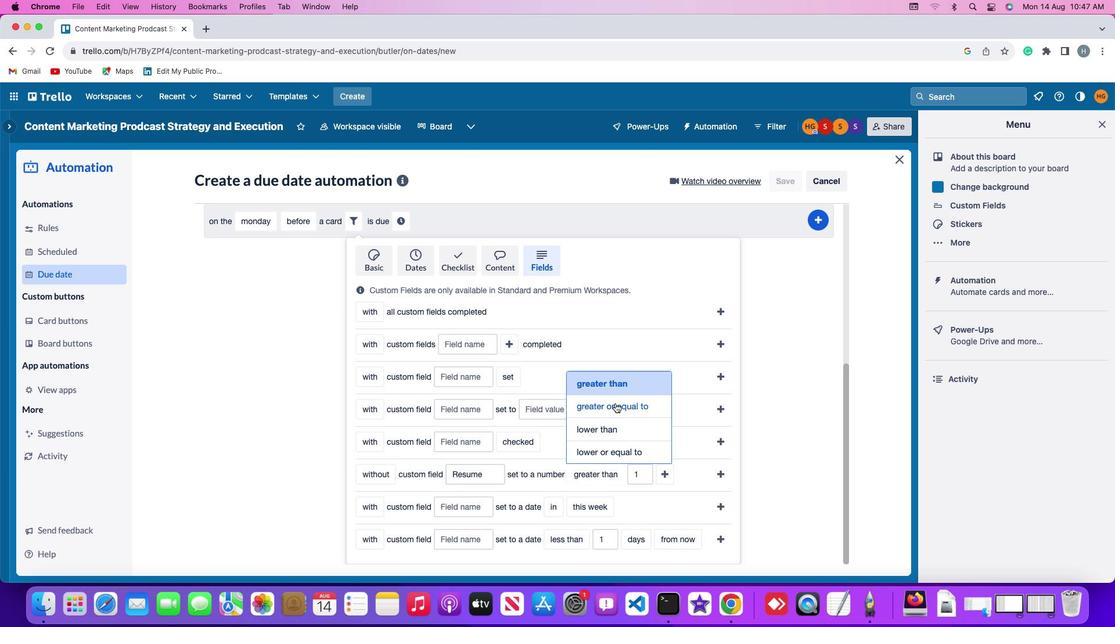 
Action: Mouse moved to (663, 474)
Screenshot: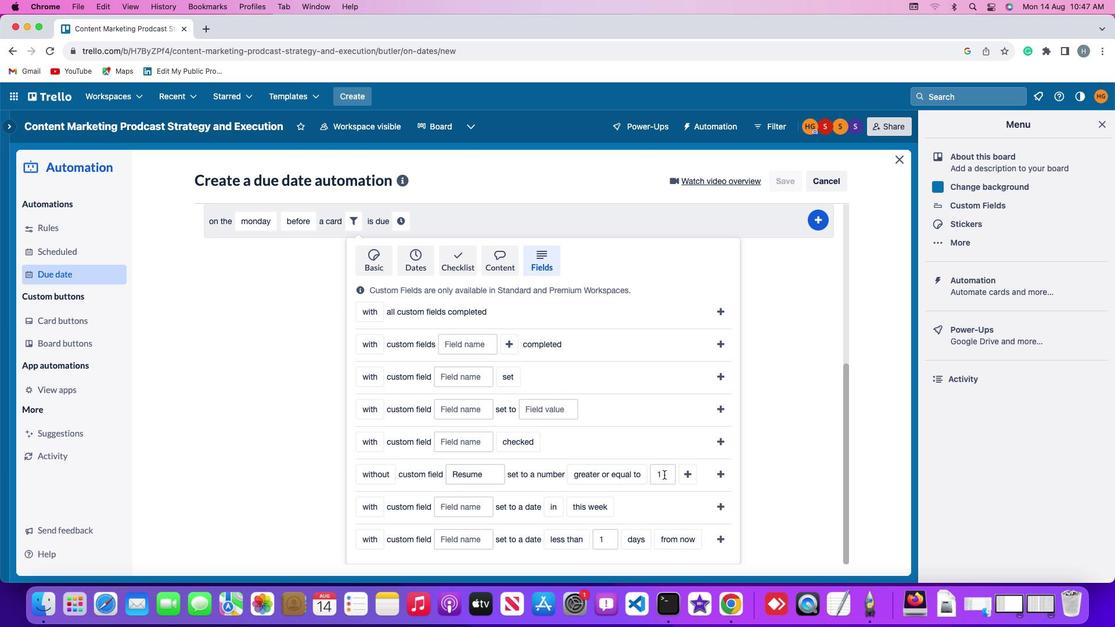
Action: Mouse pressed left at (663, 474)
Screenshot: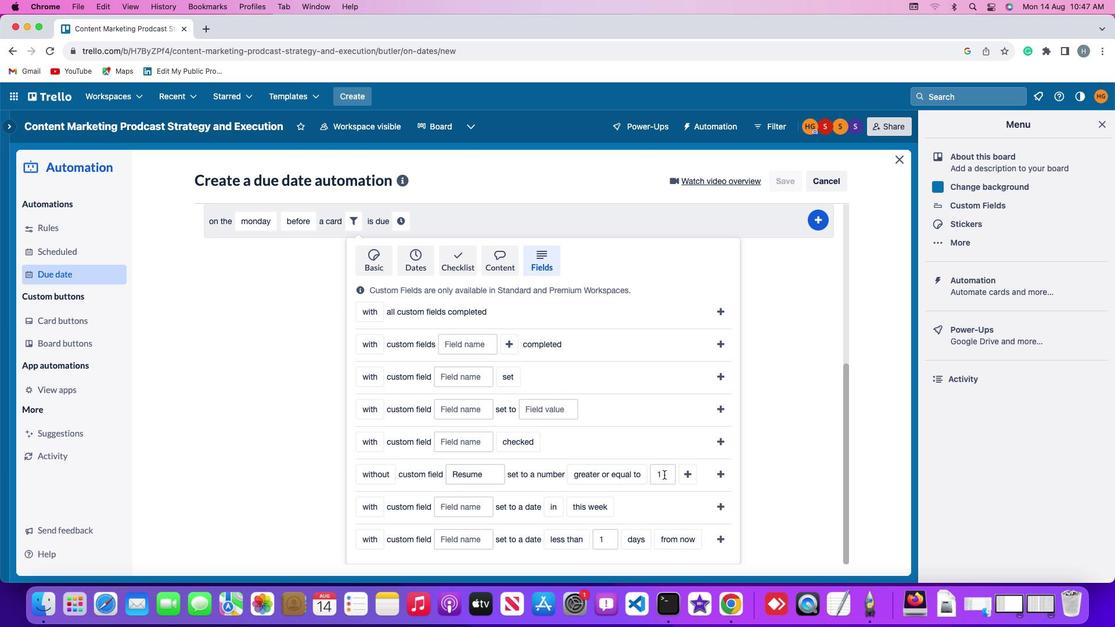 
Action: Mouse moved to (664, 475)
Screenshot: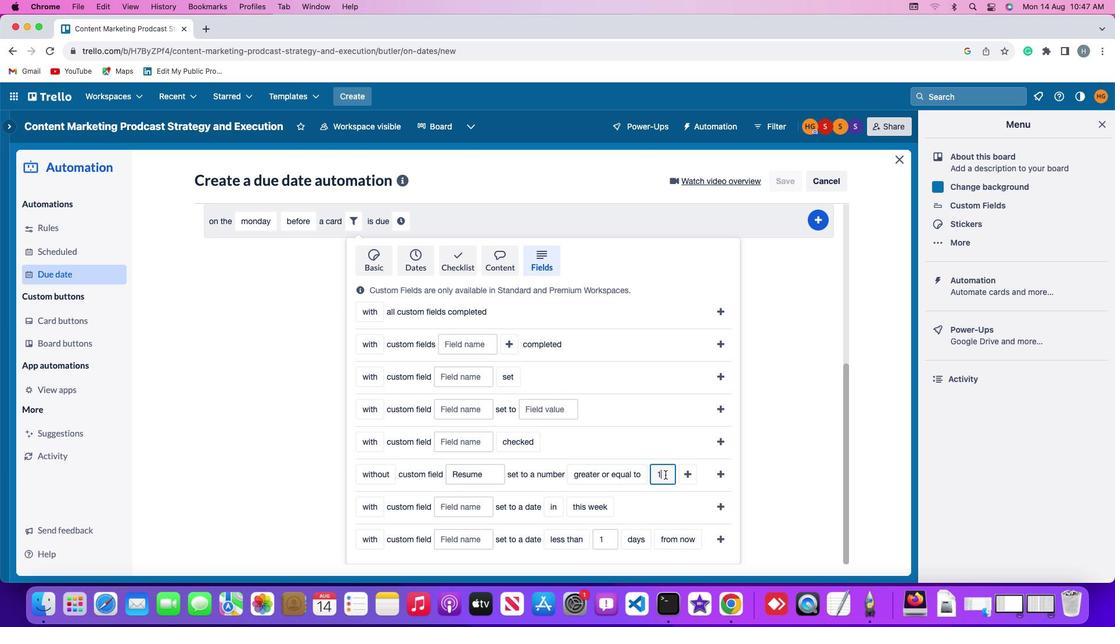 
Action: Key pressed Key.backspace
Screenshot: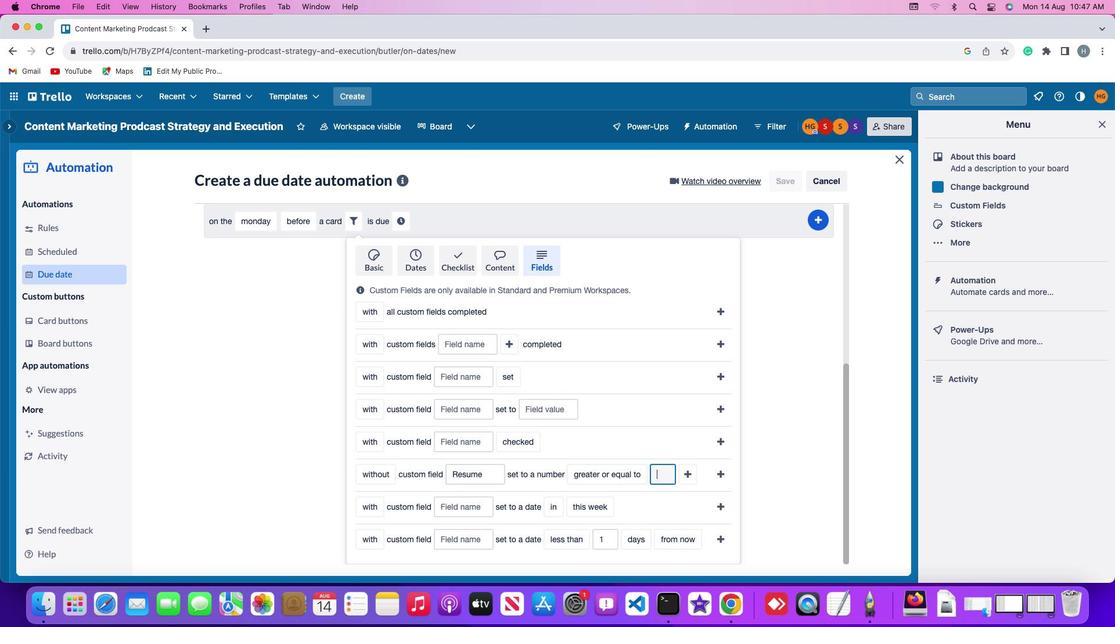 
Action: Mouse moved to (664, 475)
Screenshot: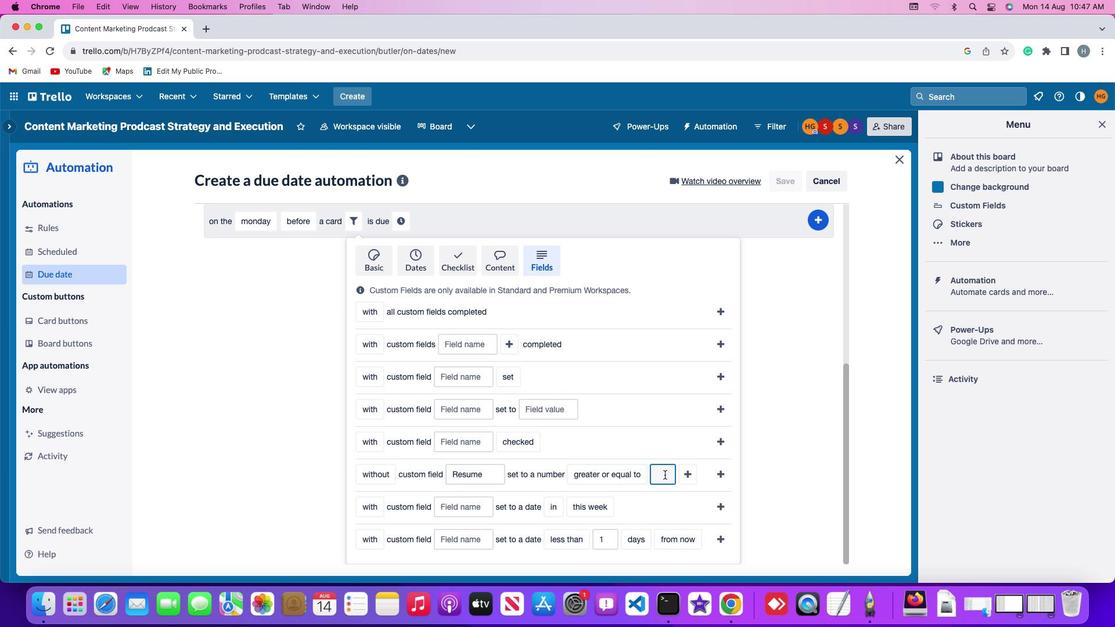 
Action: Key pressed '1'
Screenshot: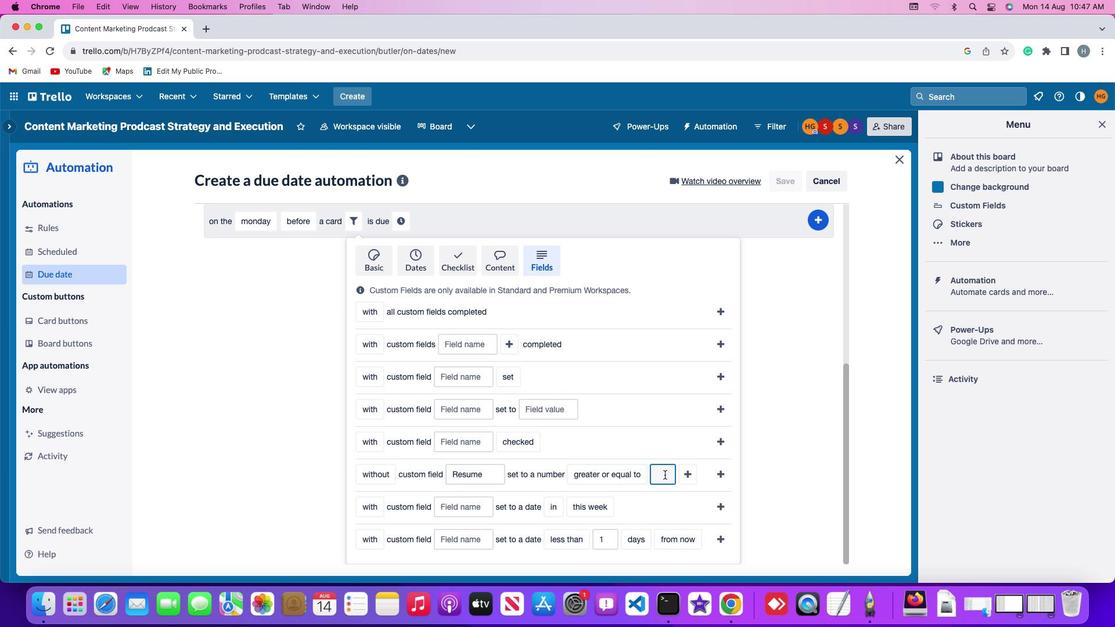 
Action: Mouse moved to (690, 475)
Screenshot: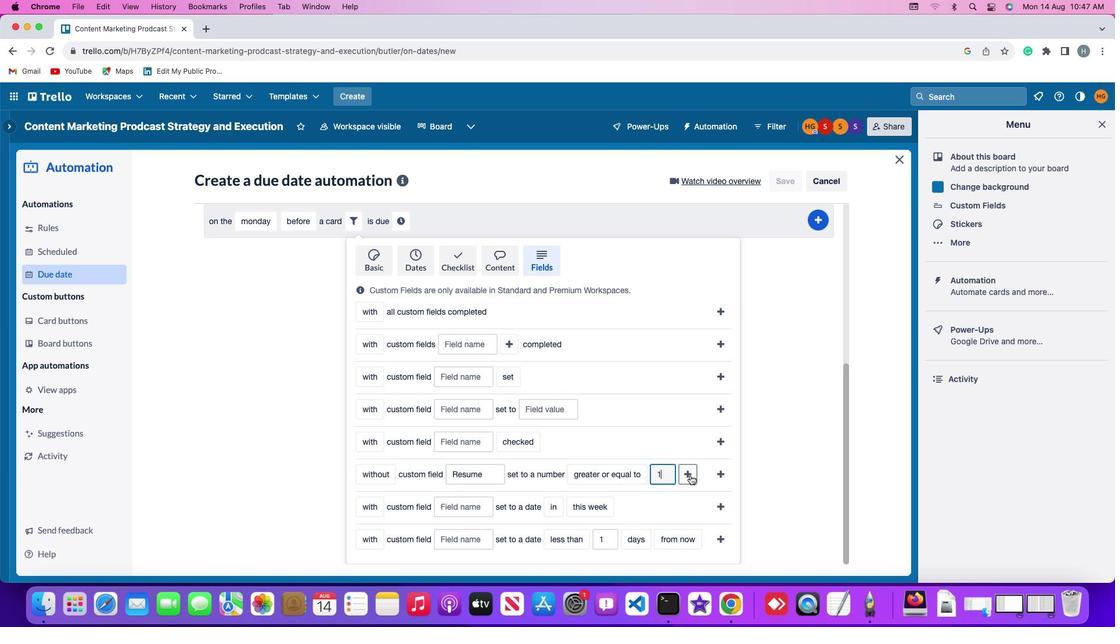 
Action: Mouse pressed left at (690, 475)
Screenshot: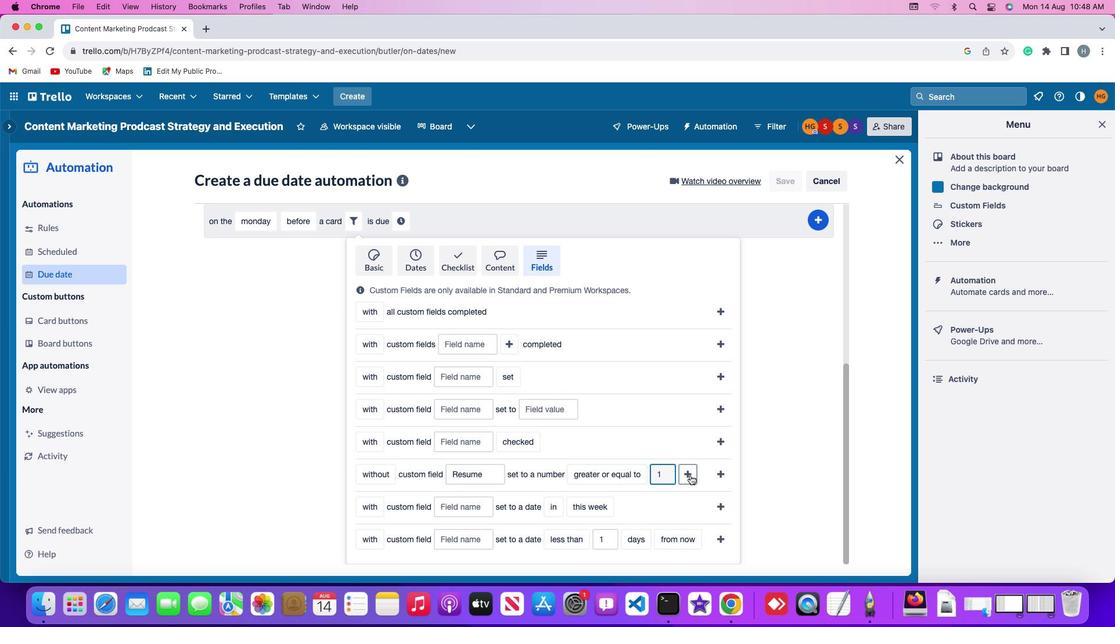 
Action: Mouse moved to (396, 499)
Screenshot: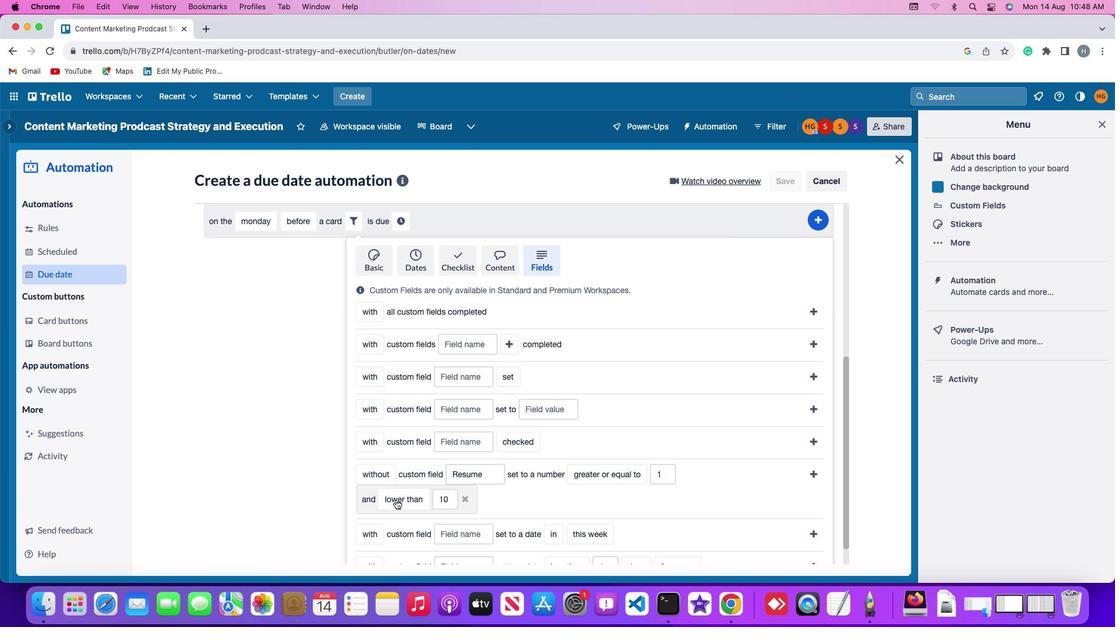 
Action: Mouse pressed left at (396, 499)
Screenshot: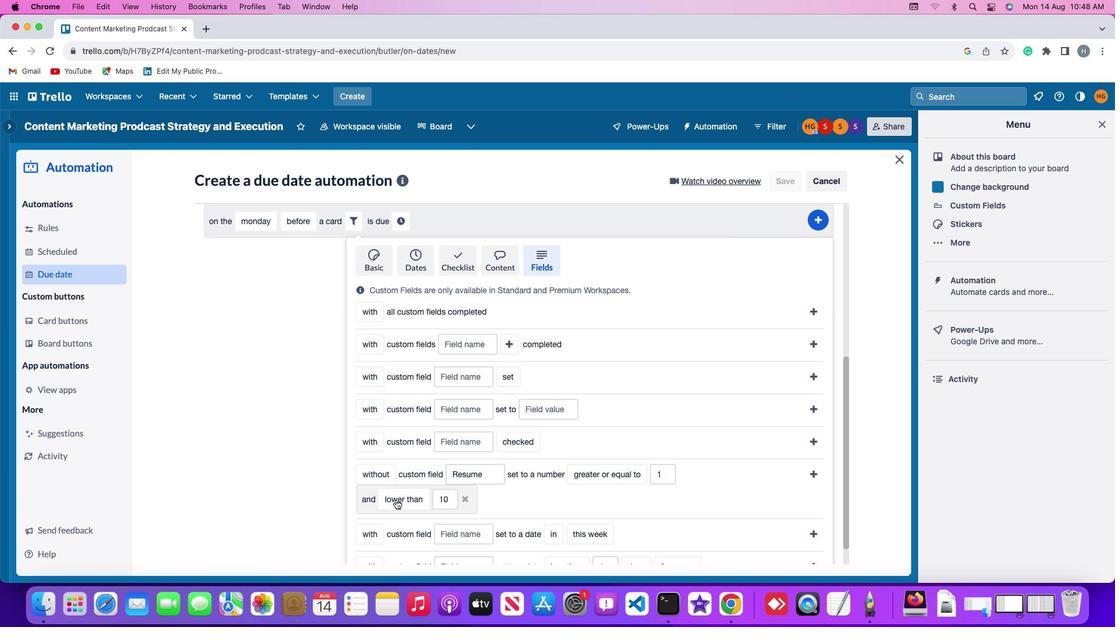 
Action: Mouse moved to (404, 432)
Screenshot: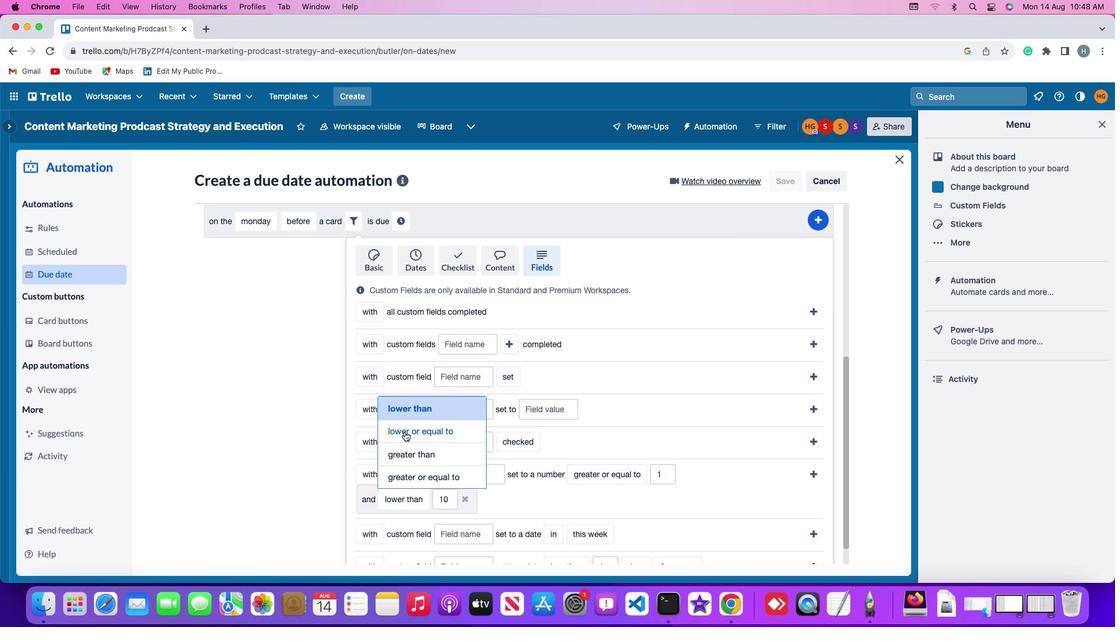 
Action: Mouse pressed left at (404, 432)
Screenshot: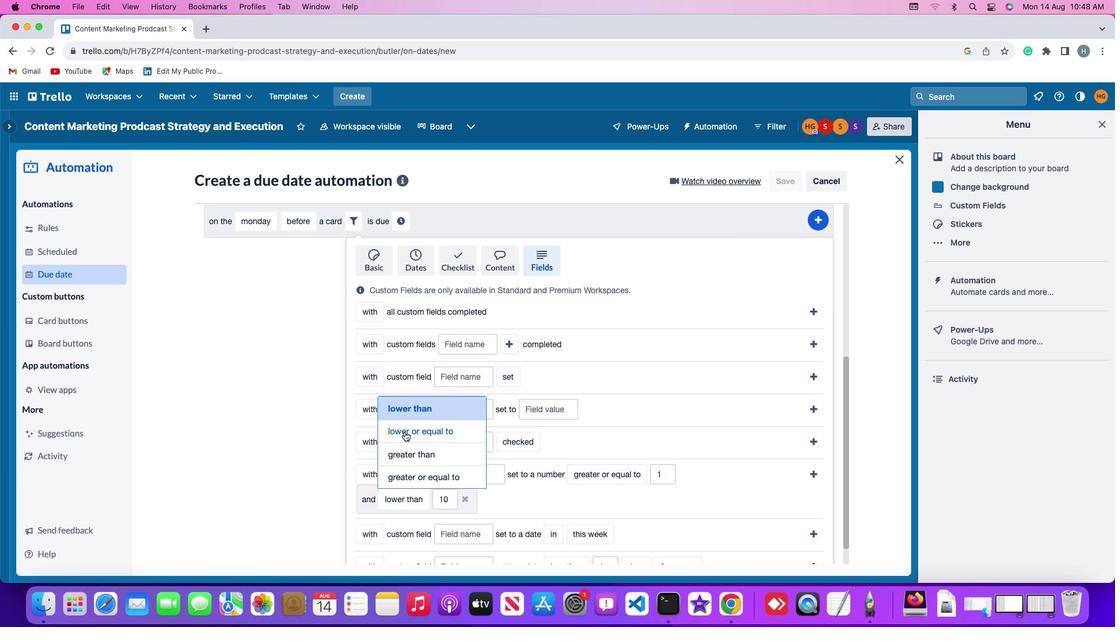 
Action: Mouse moved to (473, 500)
Screenshot: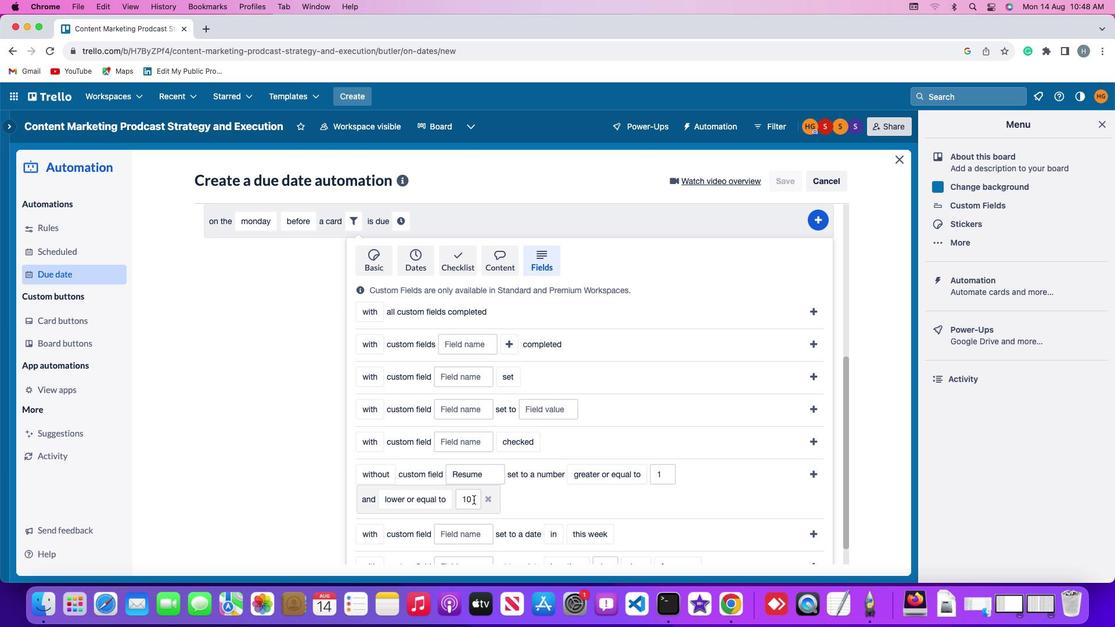 
Action: Mouse pressed left at (473, 500)
Screenshot: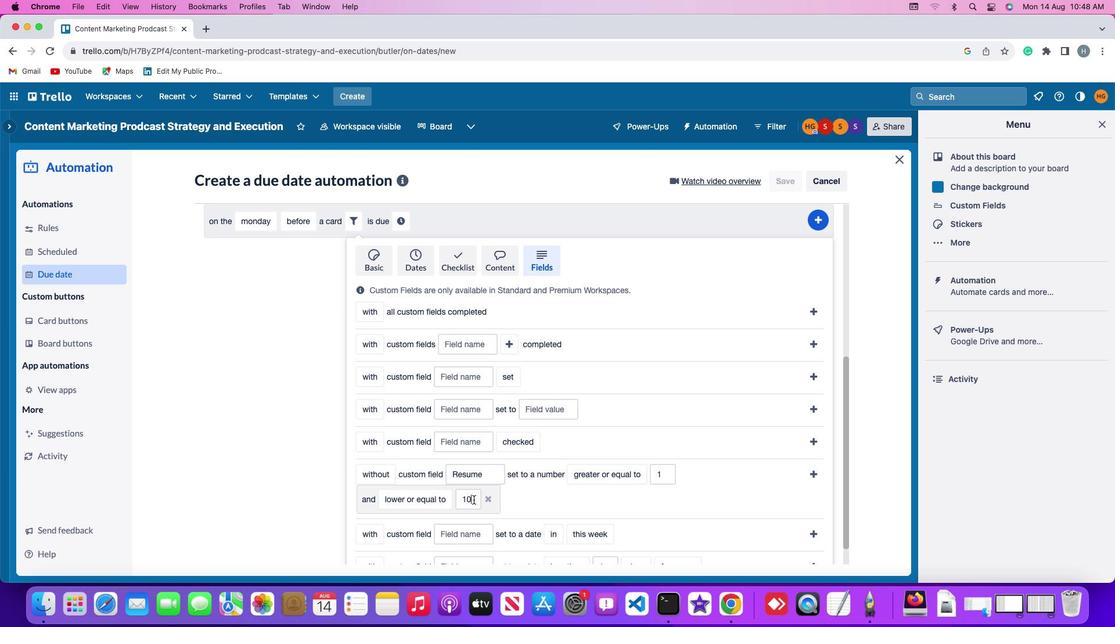 
Action: Mouse moved to (473, 499)
Screenshot: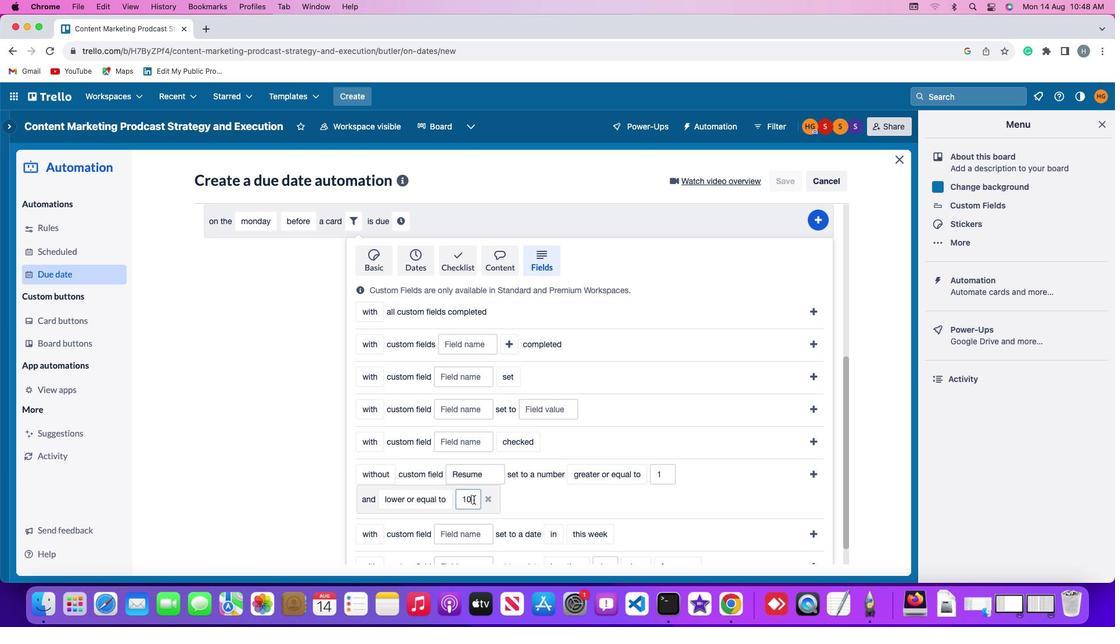 
Action: Key pressed Key.backspaceKey.backspace
Screenshot: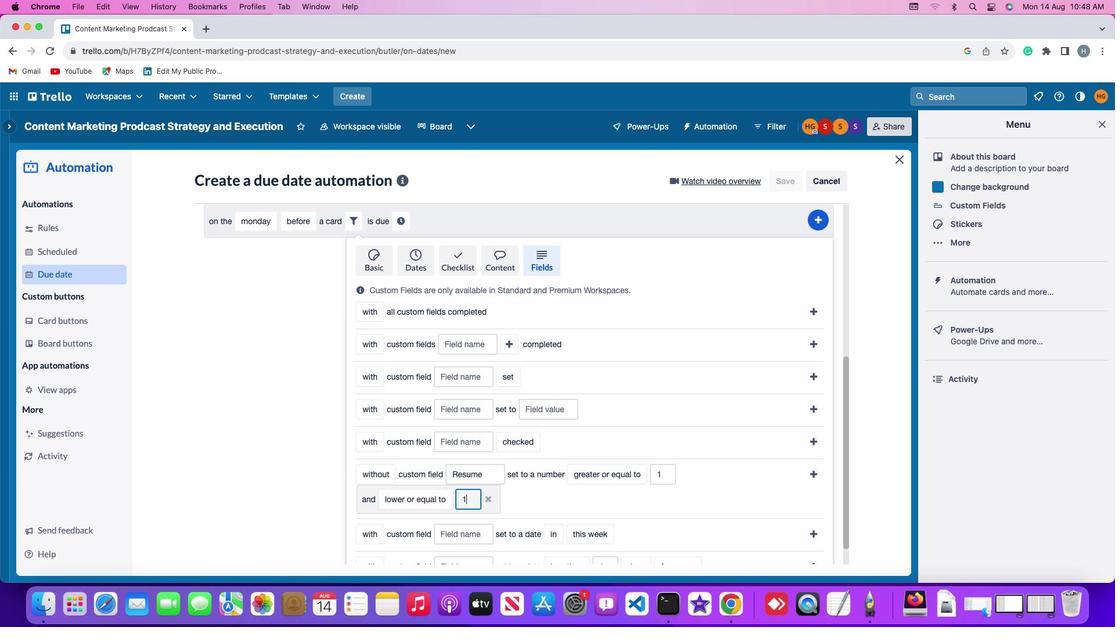 
Action: Mouse moved to (473, 500)
Screenshot: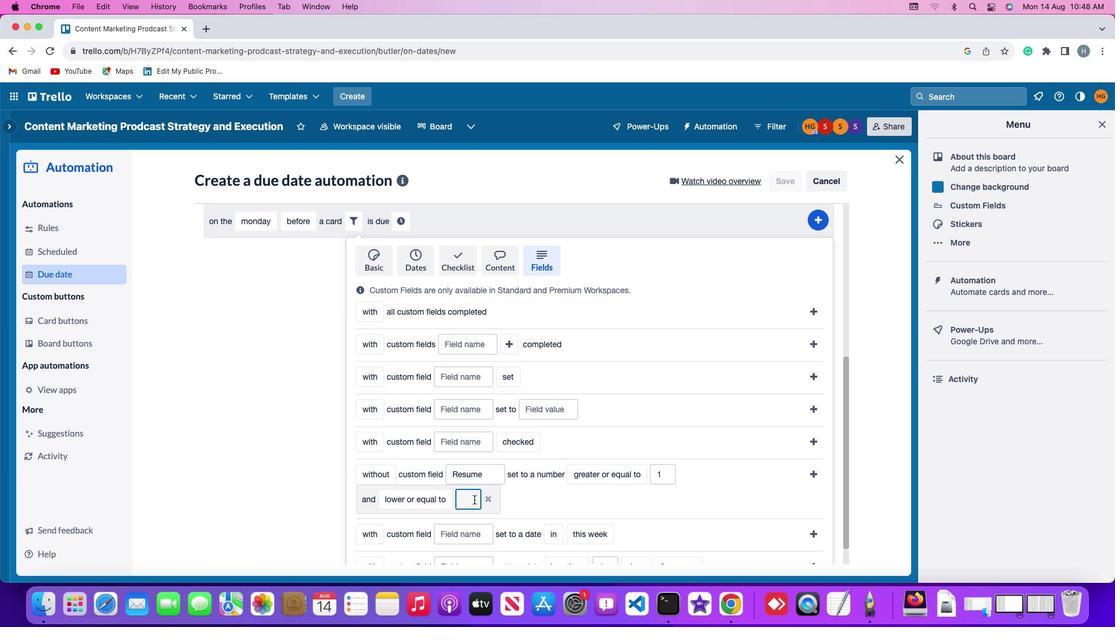 
Action: Key pressed '1'
Screenshot: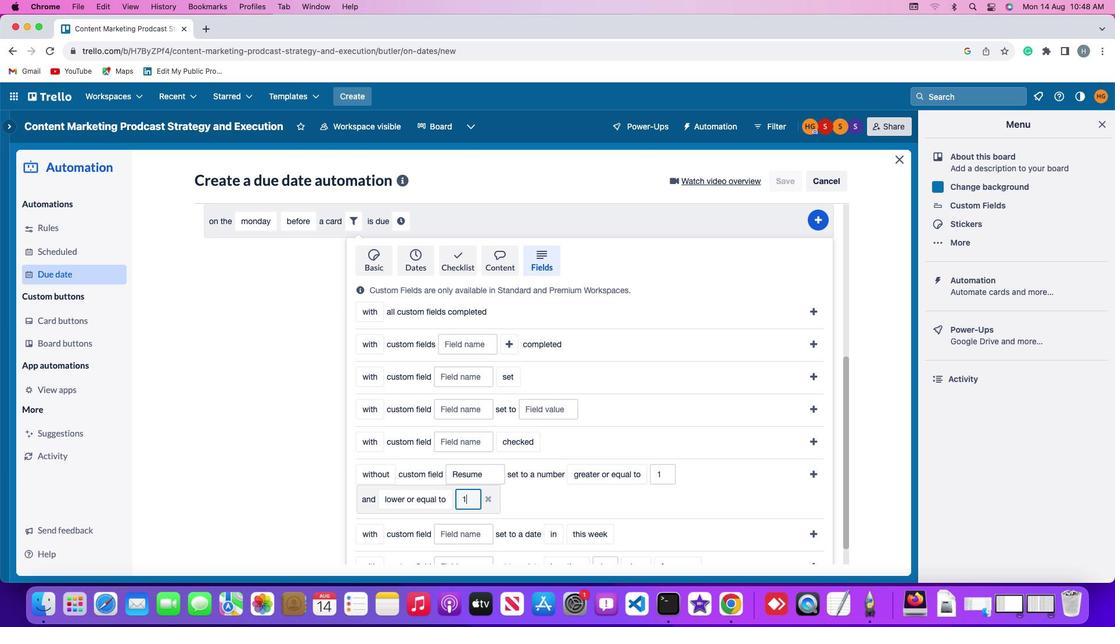 
Action: Mouse moved to (473, 500)
Screenshot: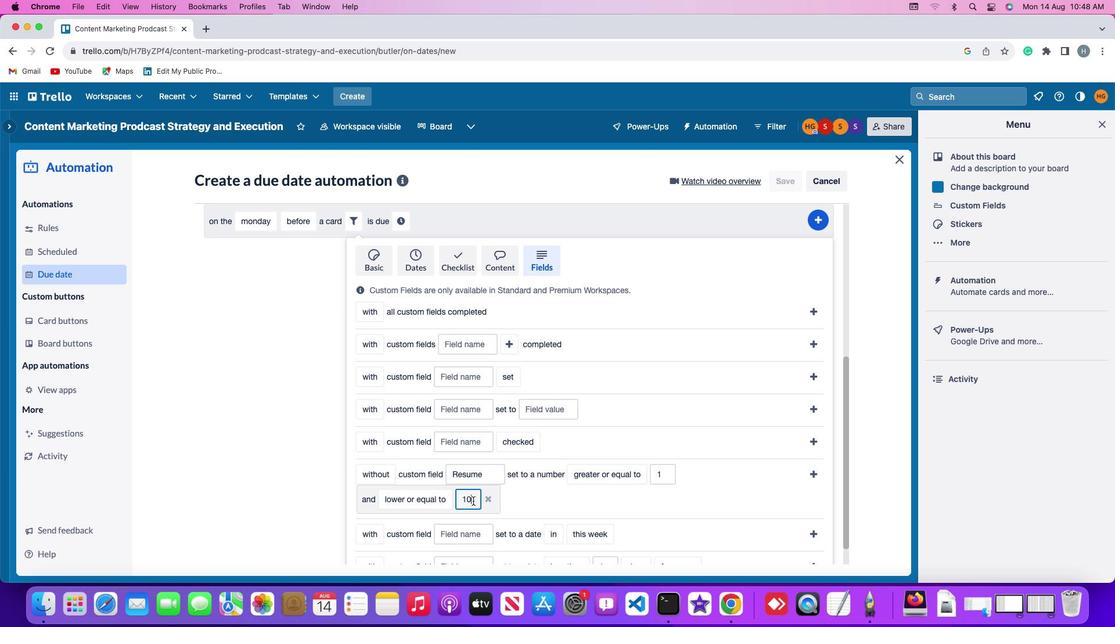 
Action: Key pressed '0'
Screenshot: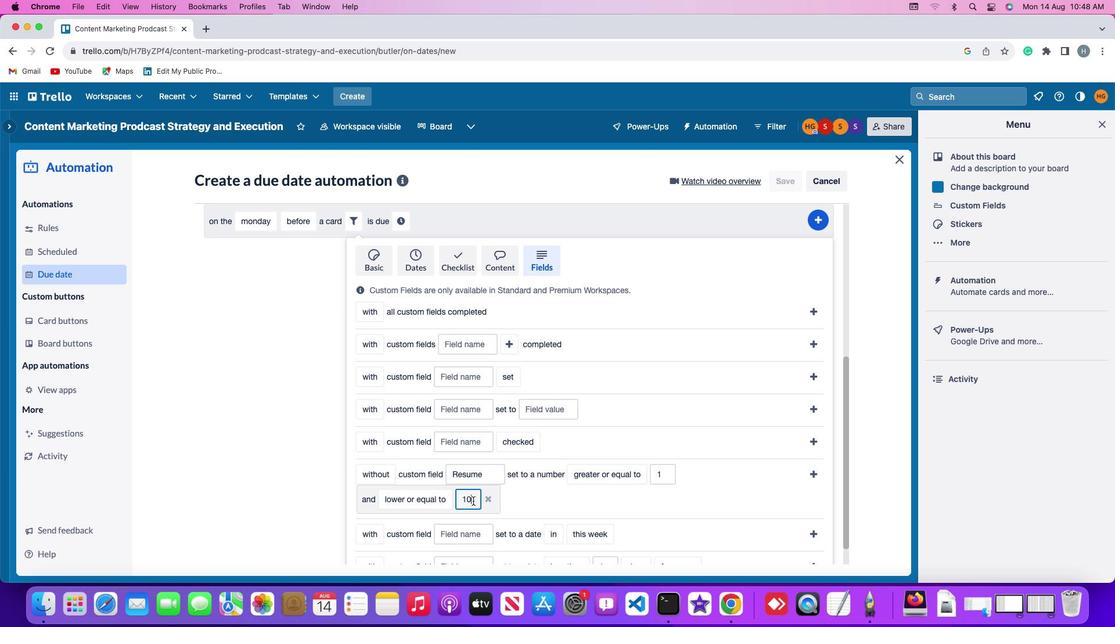 
Action: Mouse moved to (813, 471)
Screenshot: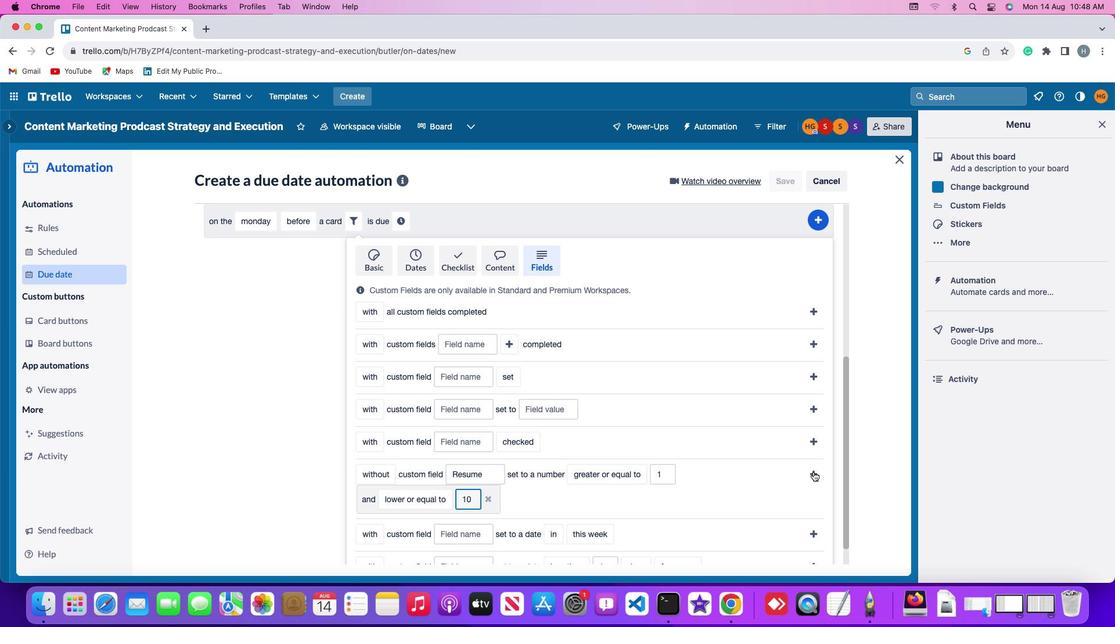 
Action: Mouse pressed left at (813, 471)
Screenshot: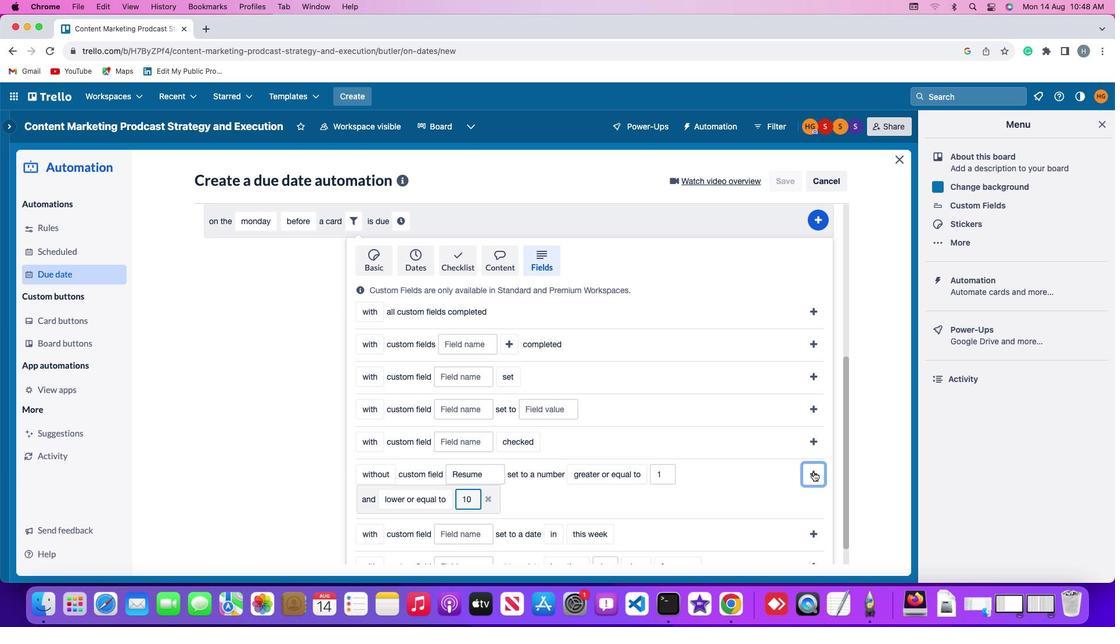 
Action: Mouse moved to (765, 504)
Screenshot: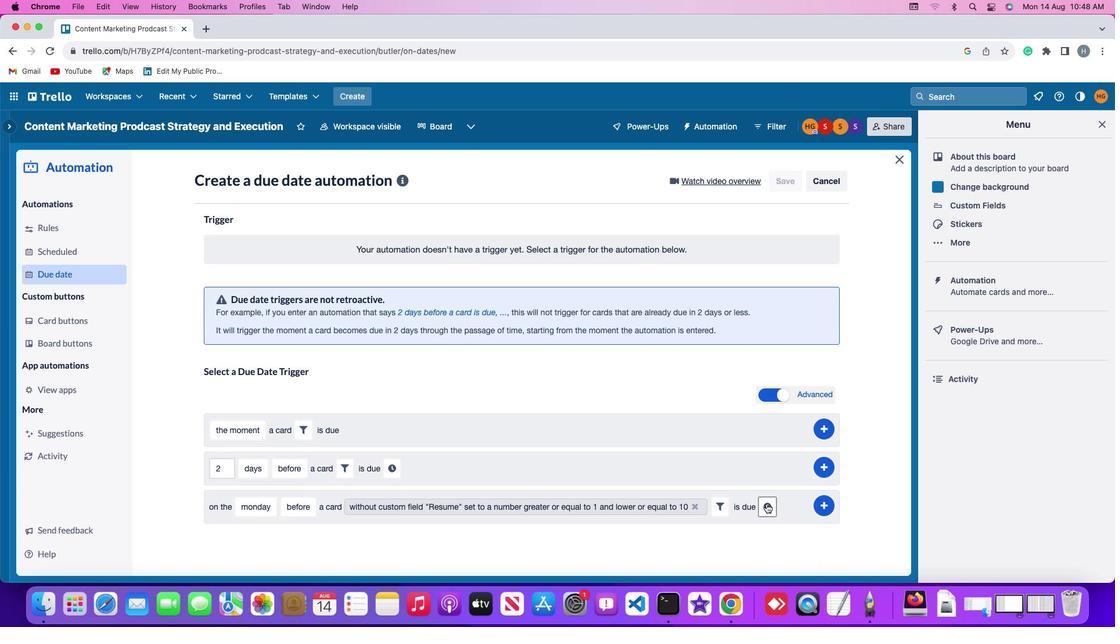 
Action: Mouse pressed left at (765, 504)
Screenshot: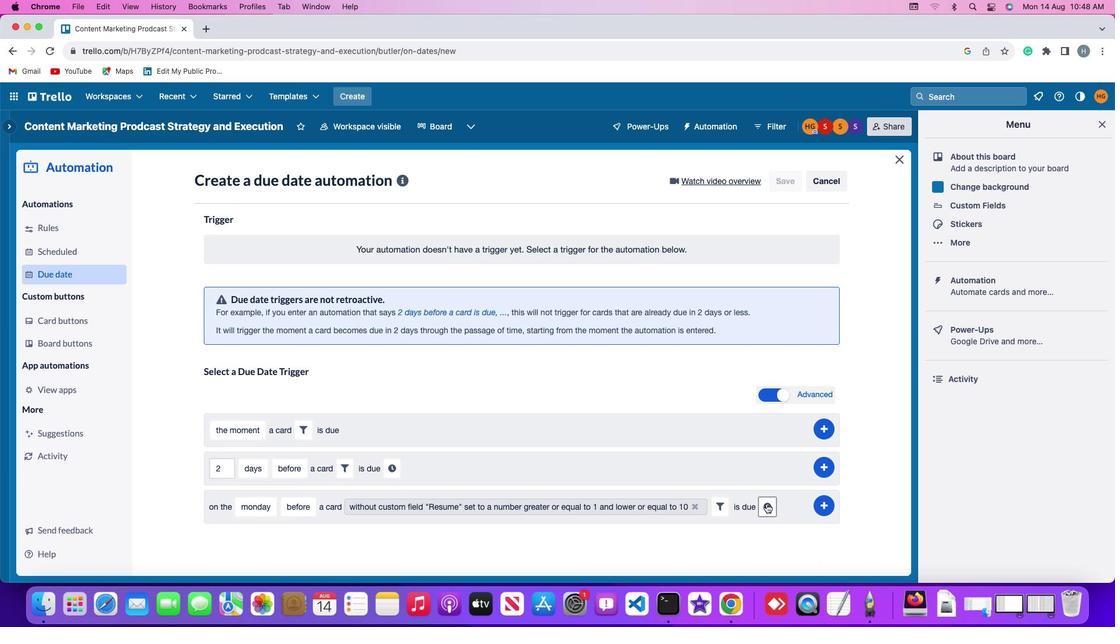 
Action: Mouse moved to (245, 534)
Screenshot: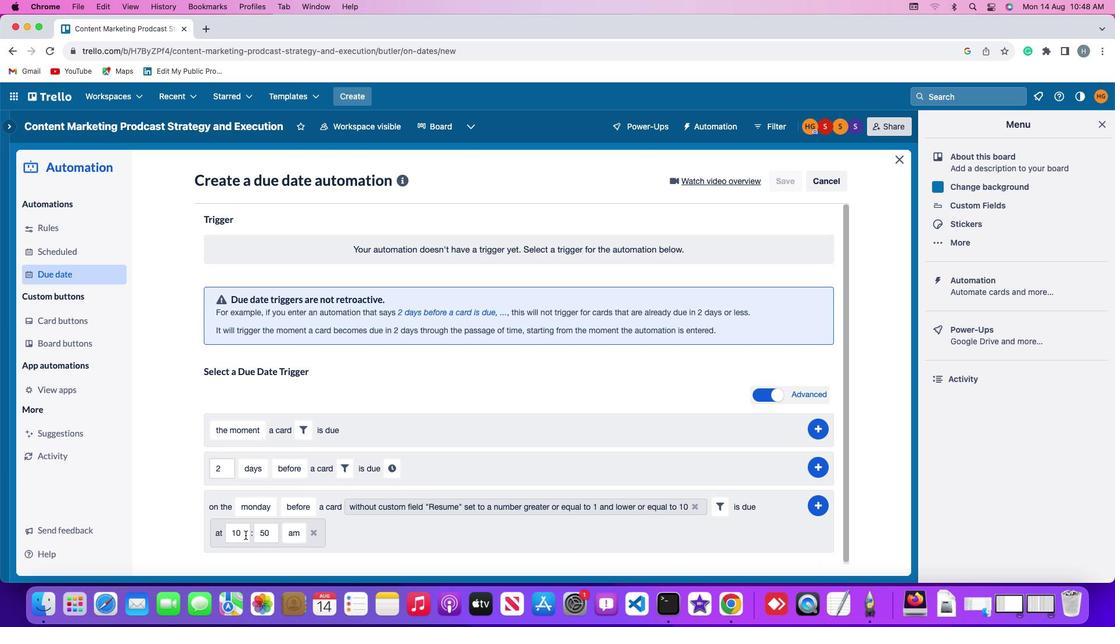 
Action: Mouse pressed left at (245, 534)
Screenshot: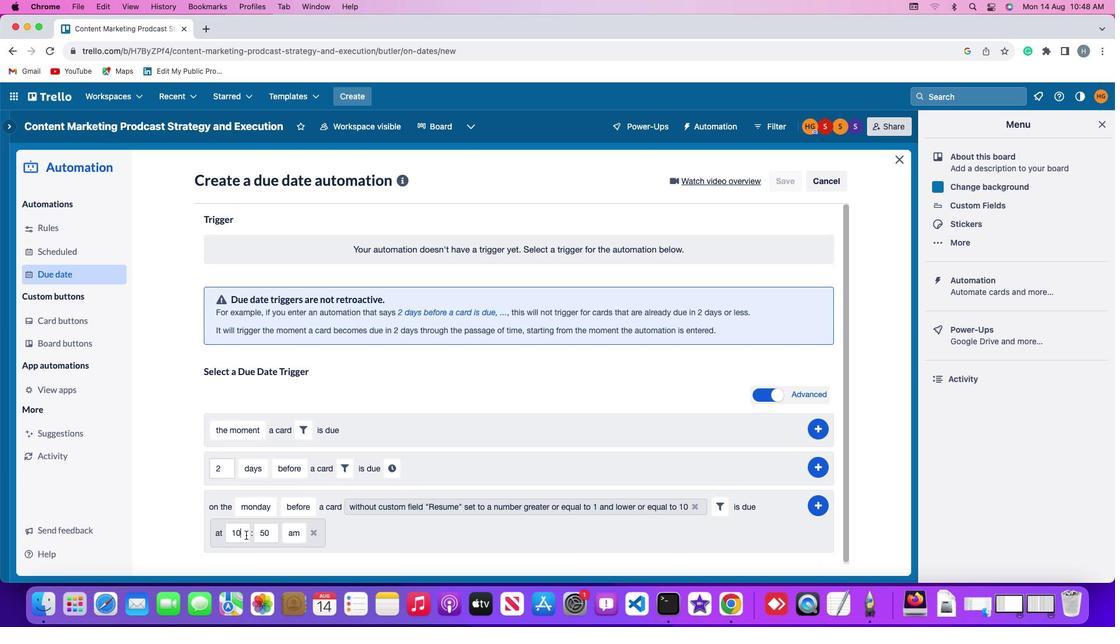
Action: Mouse moved to (246, 534)
Screenshot: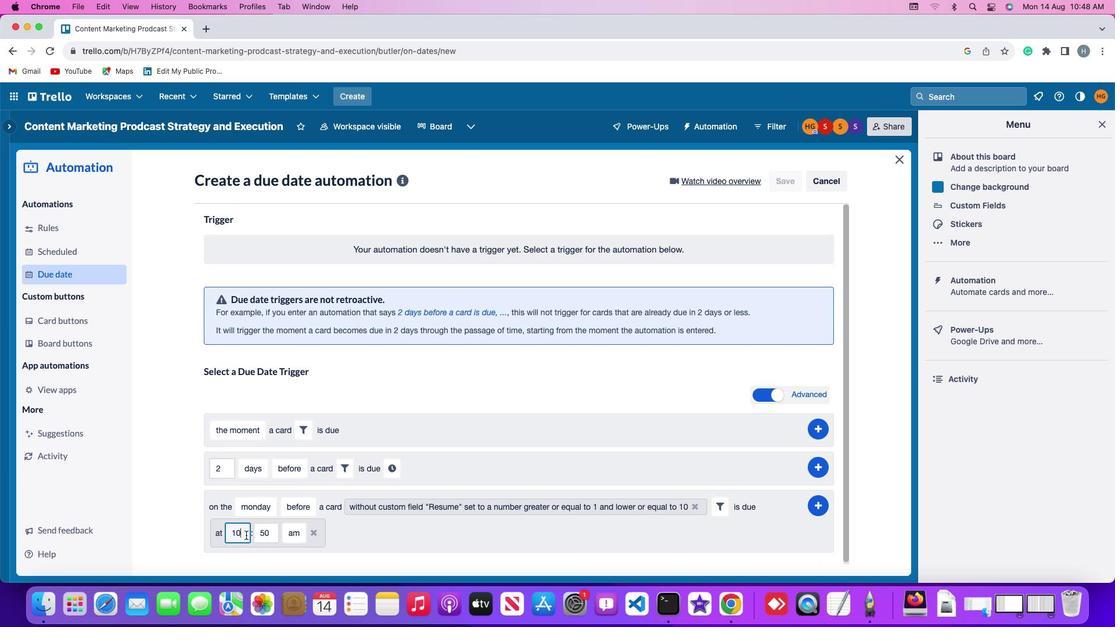 
Action: Key pressed Key.backspaceKey.backspace'1''1'
Screenshot: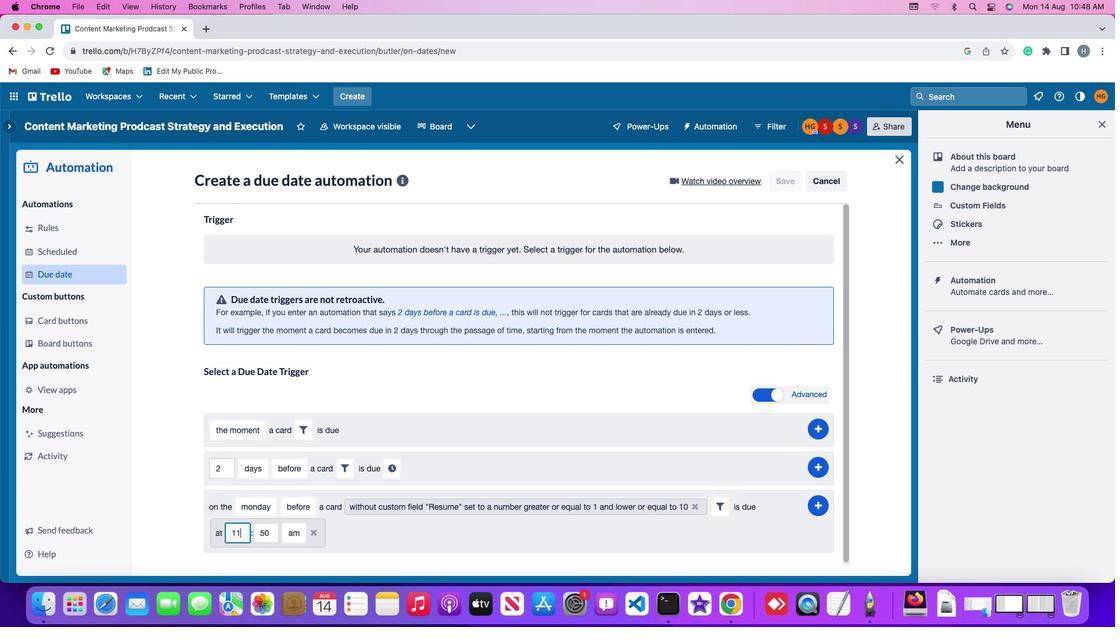 
Action: Mouse moved to (275, 530)
Screenshot: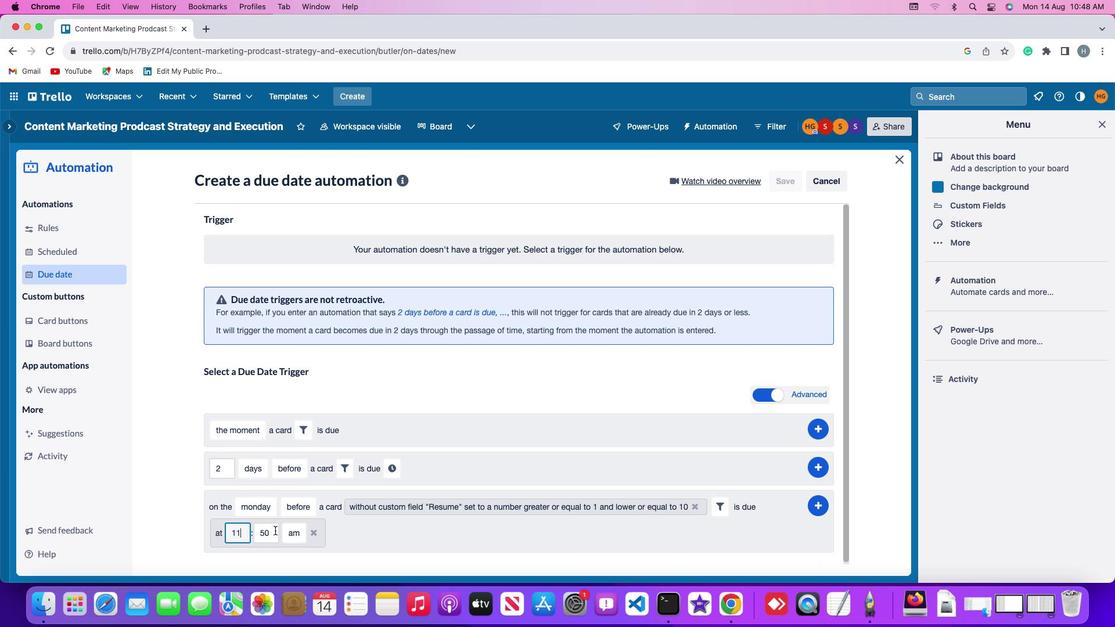 
Action: Mouse pressed left at (275, 530)
Screenshot: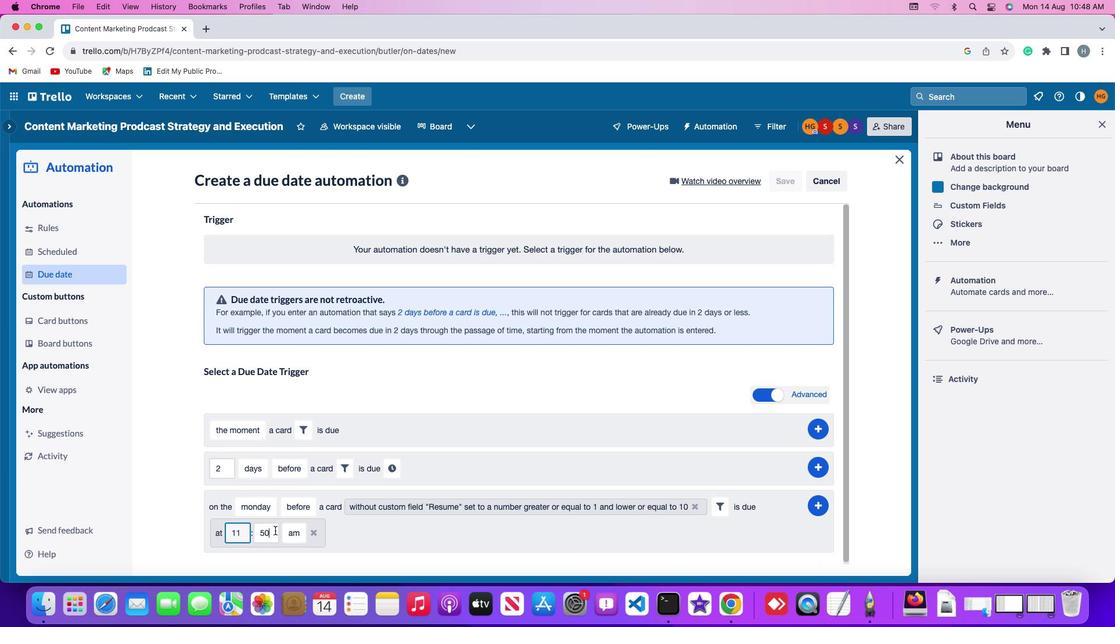 
Action: Key pressed Key.backspaceKey.backspace
Screenshot: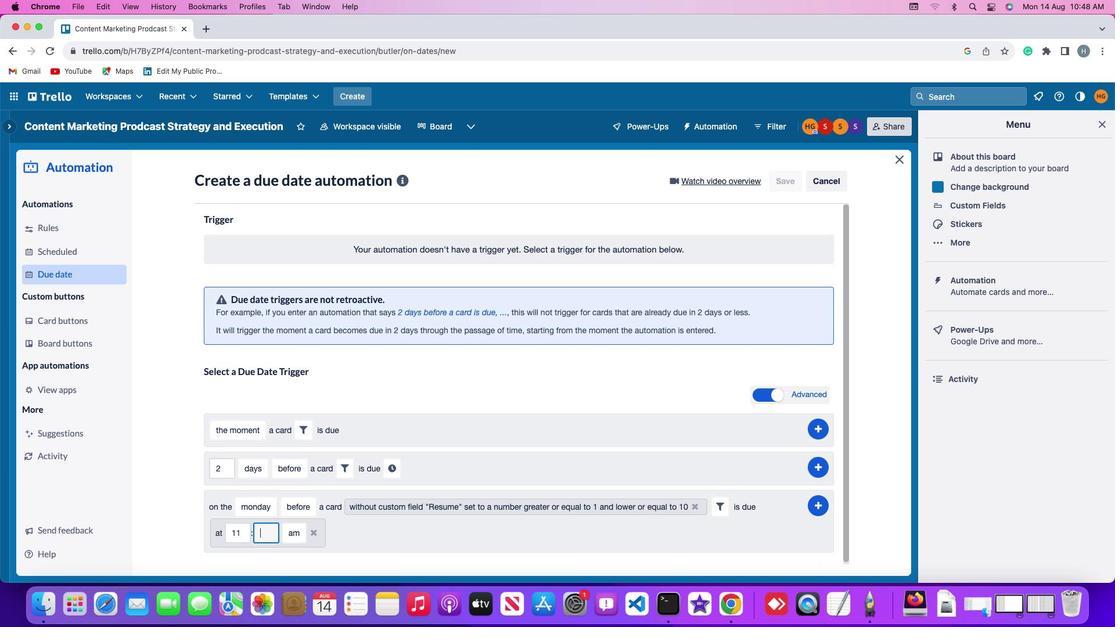 
Action: Mouse moved to (275, 531)
Screenshot: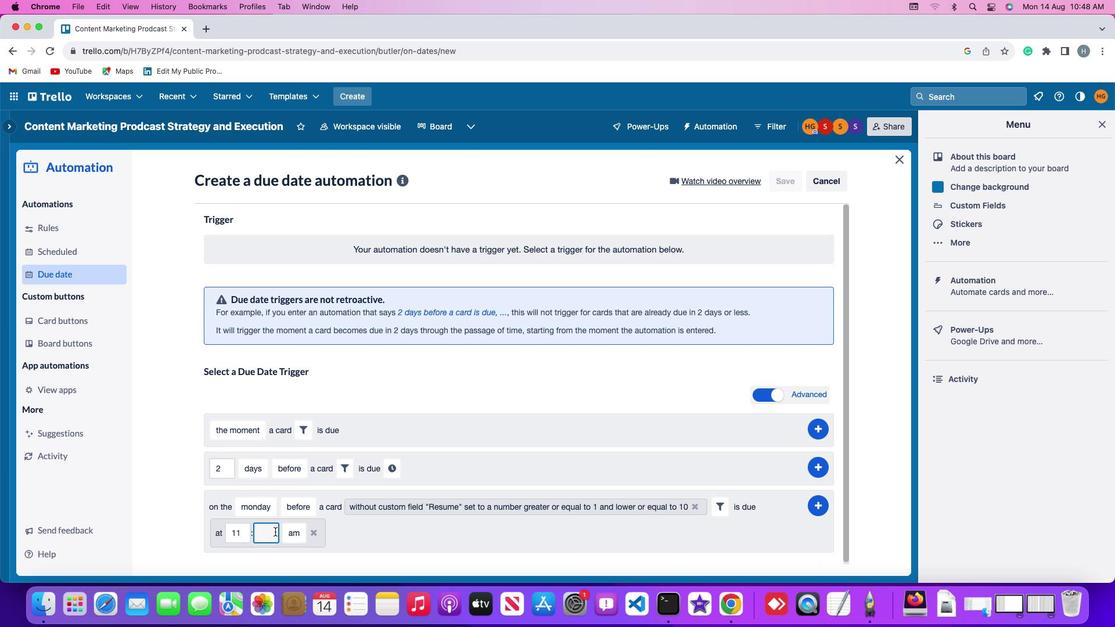 
Action: Key pressed '0''0'
Screenshot: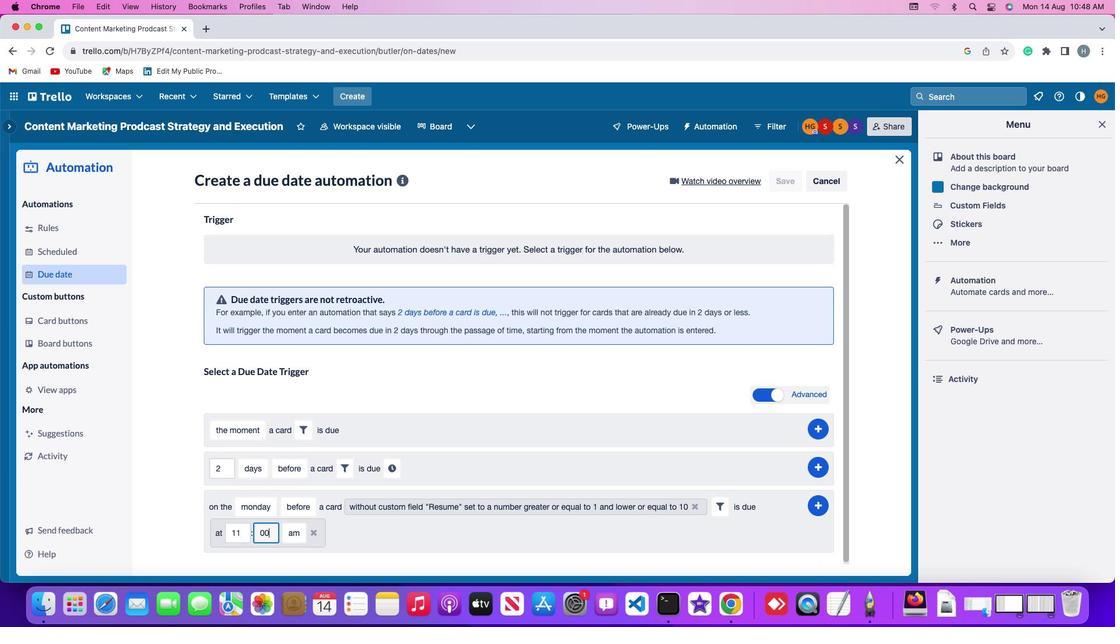 
Action: Mouse moved to (294, 536)
Screenshot: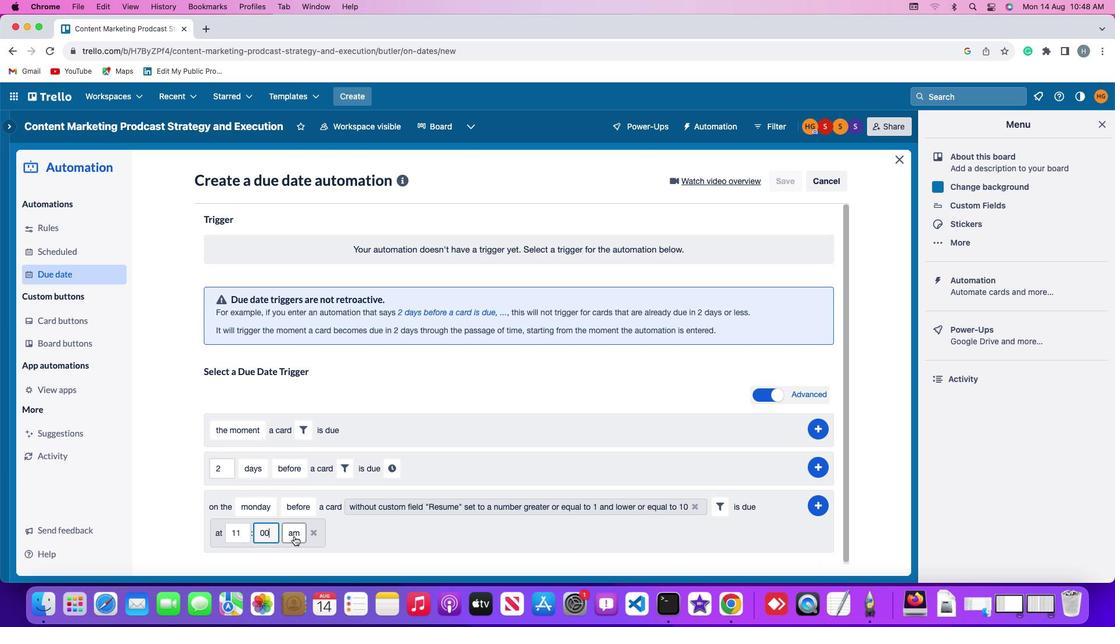 
Action: Mouse pressed left at (294, 536)
Screenshot: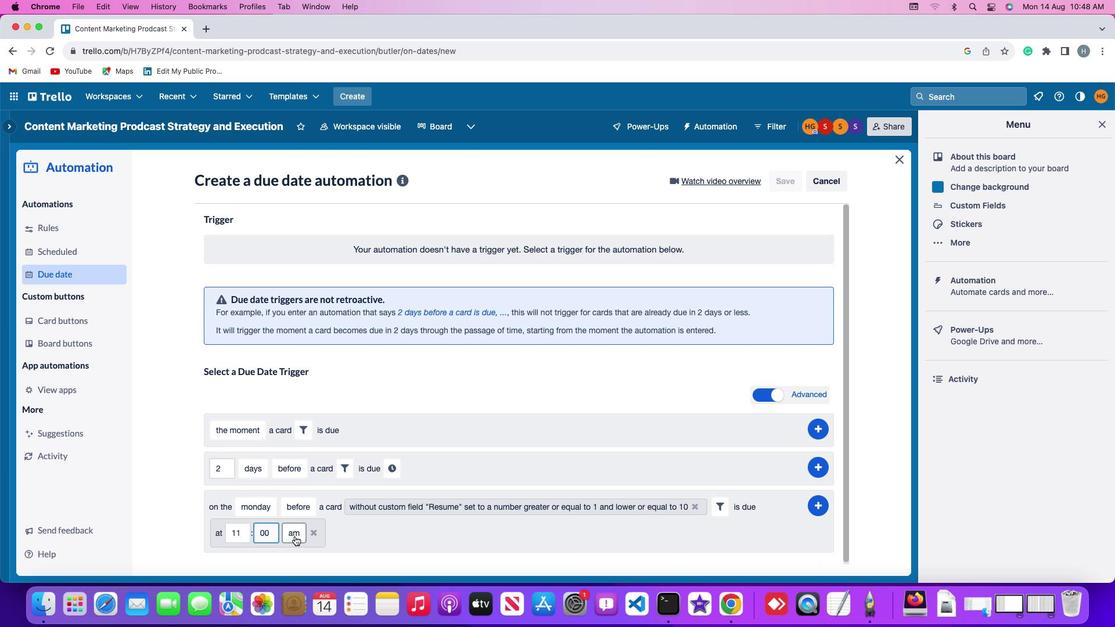 
Action: Mouse moved to (299, 493)
Screenshot: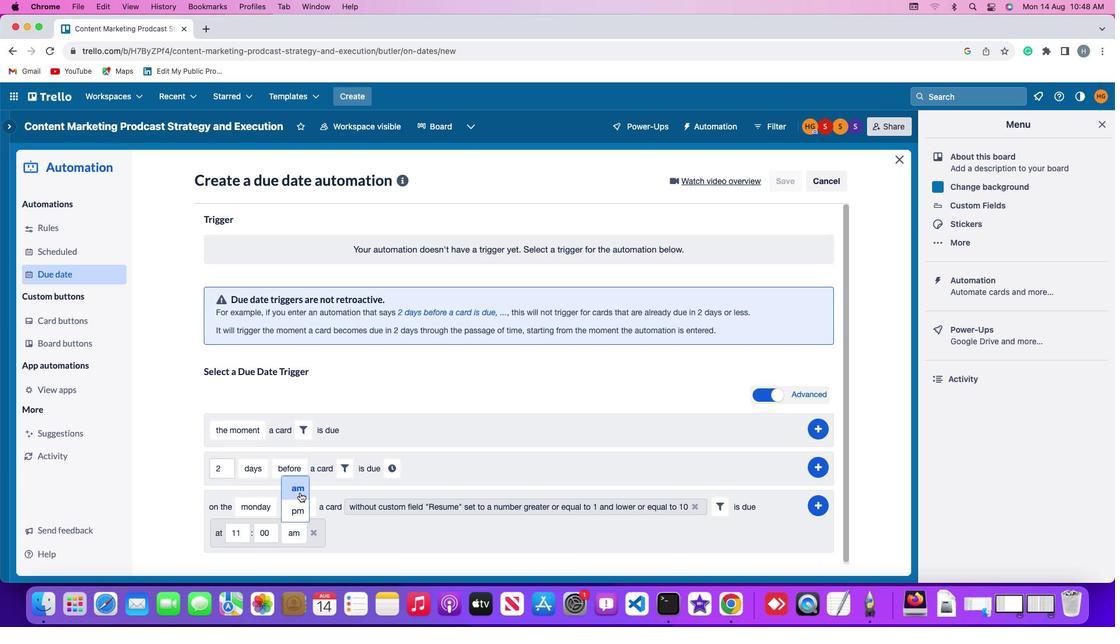 
Action: Mouse pressed left at (299, 493)
Screenshot: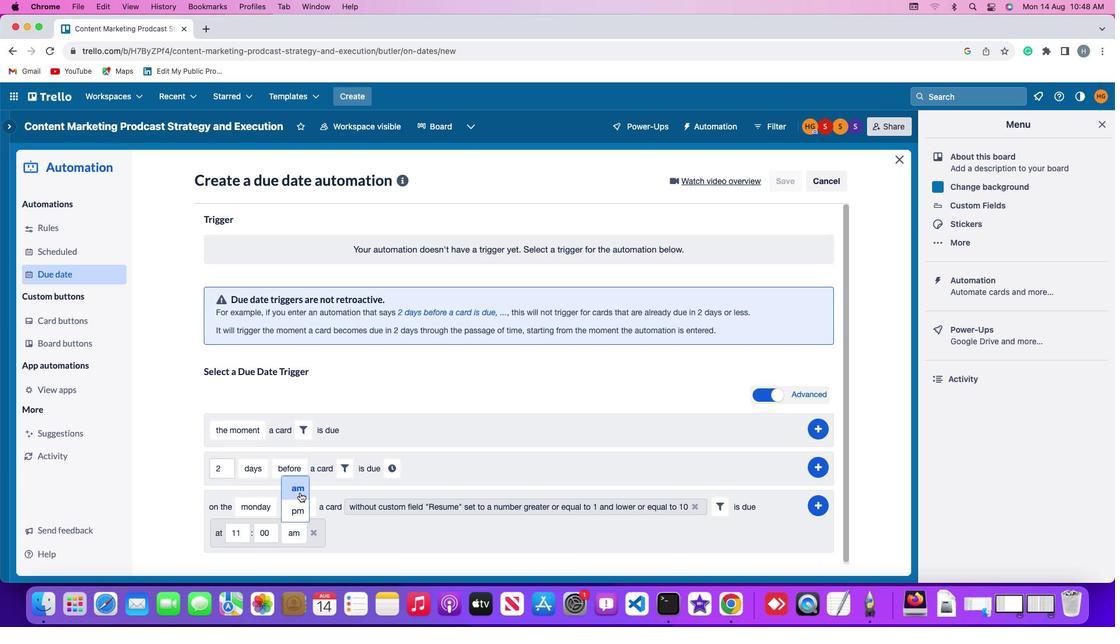 
Action: Mouse moved to (821, 503)
Screenshot: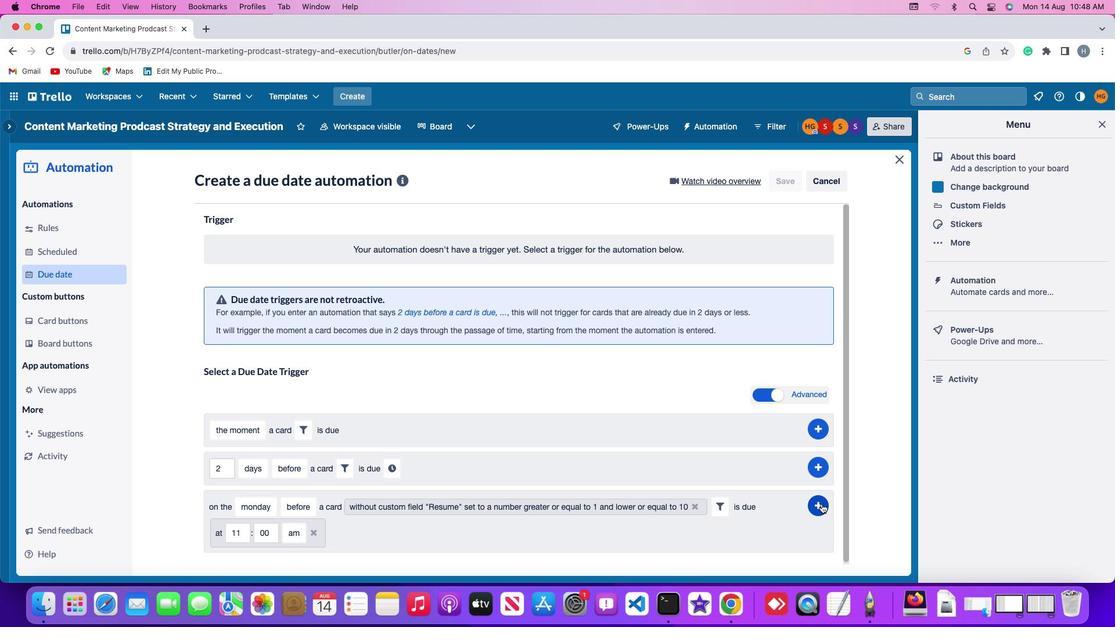 
Action: Mouse pressed left at (821, 503)
Screenshot: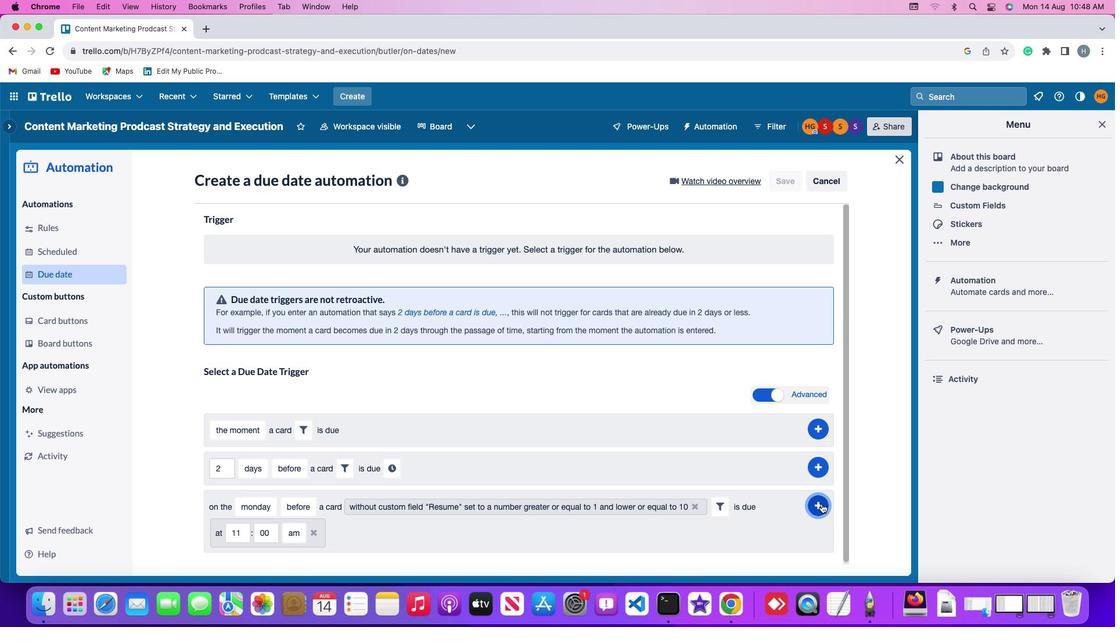 
Action: Mouse moved to (868, 360)
Screenshot: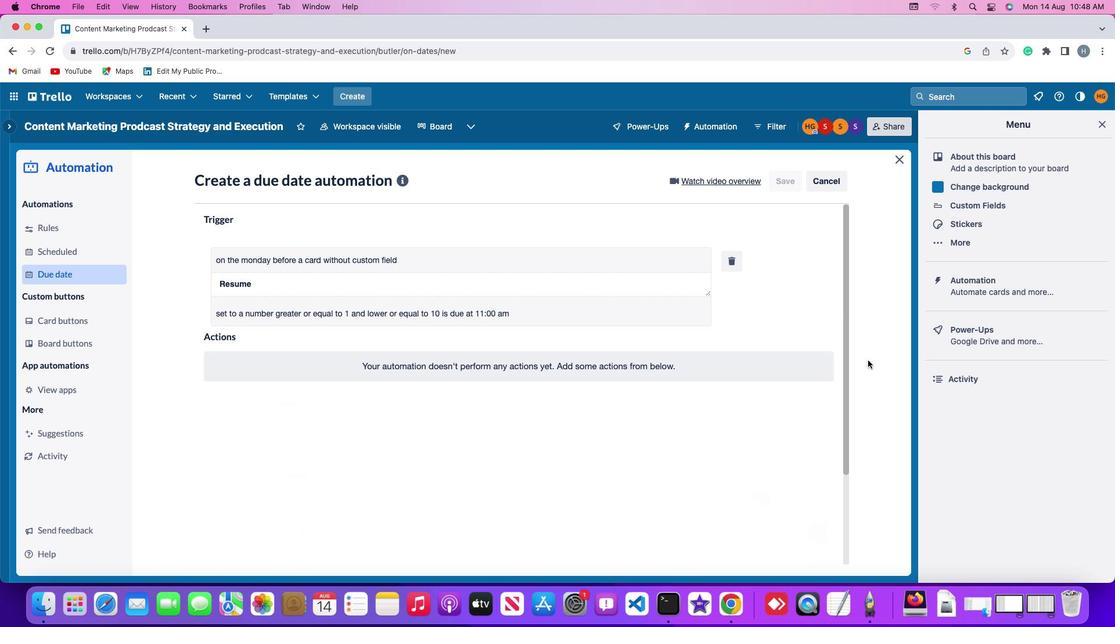 
